 Task: Create a due date automation trigger when advanced on, on the tuesday of the week a card is due add basic with the green label at 11:00 AM.
Action: Mouse moved to (1226, 99)
Screenshot: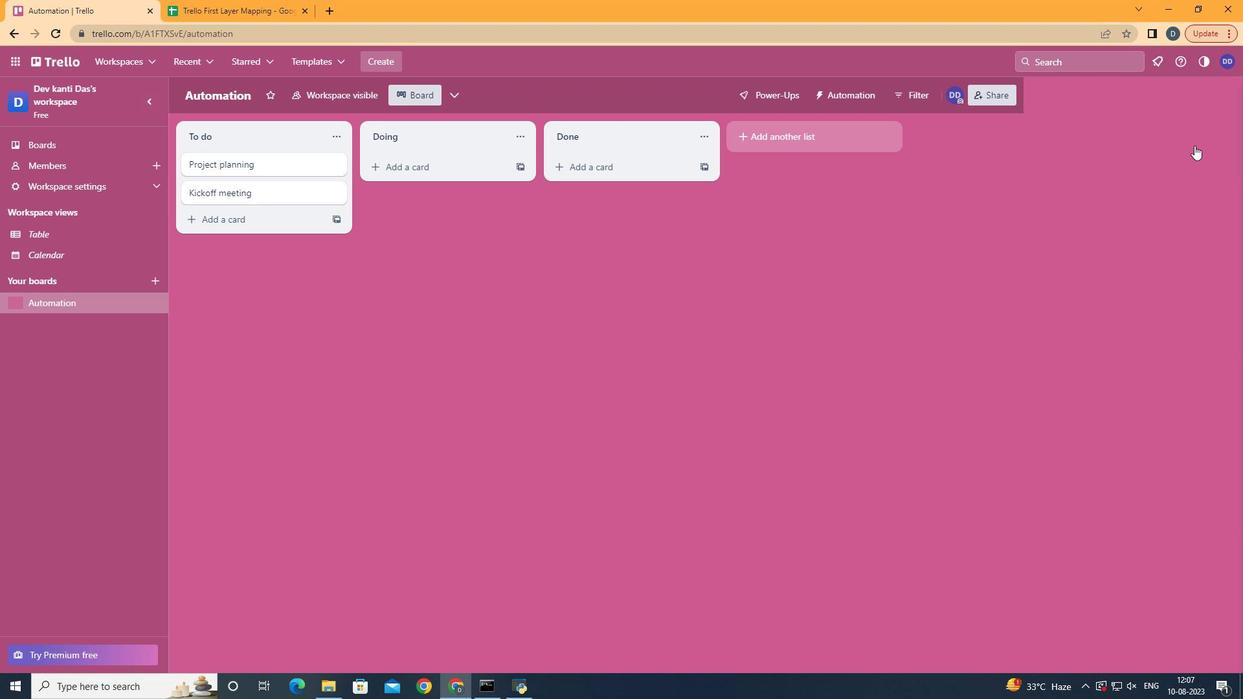 
Action: Mouse pressed left at (1226, 99)
Screenshot: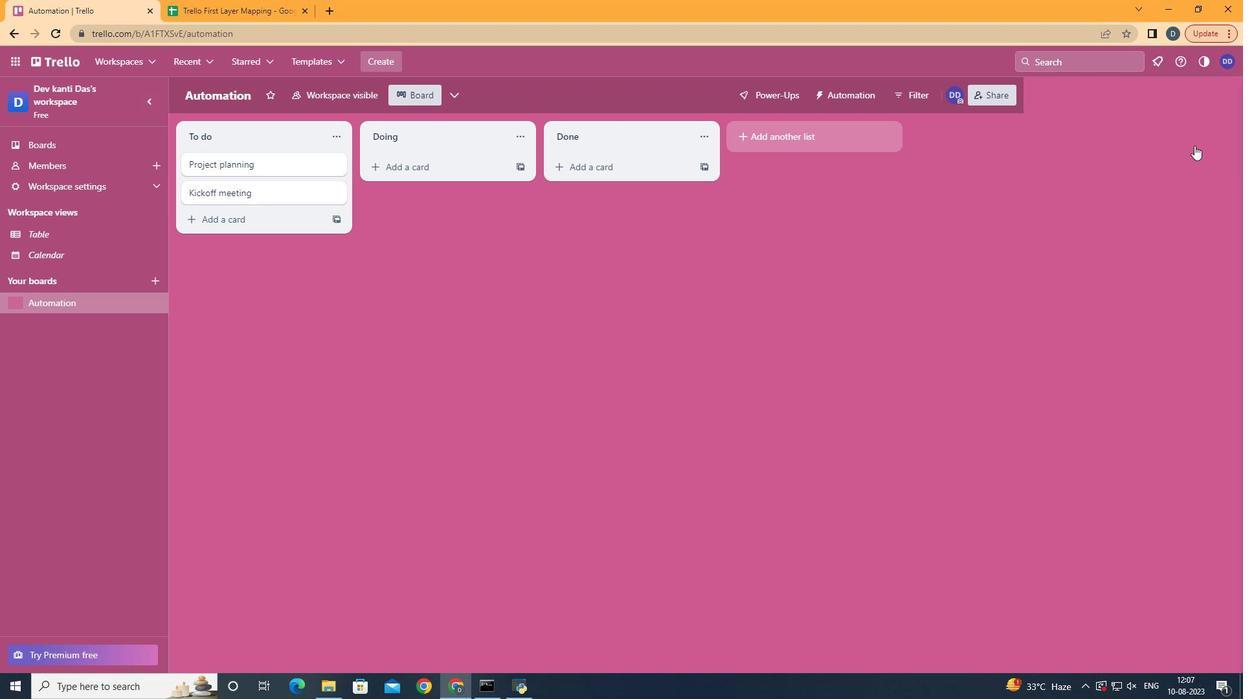 
Action: Mouse moved to (1107, 266)
Screenshot: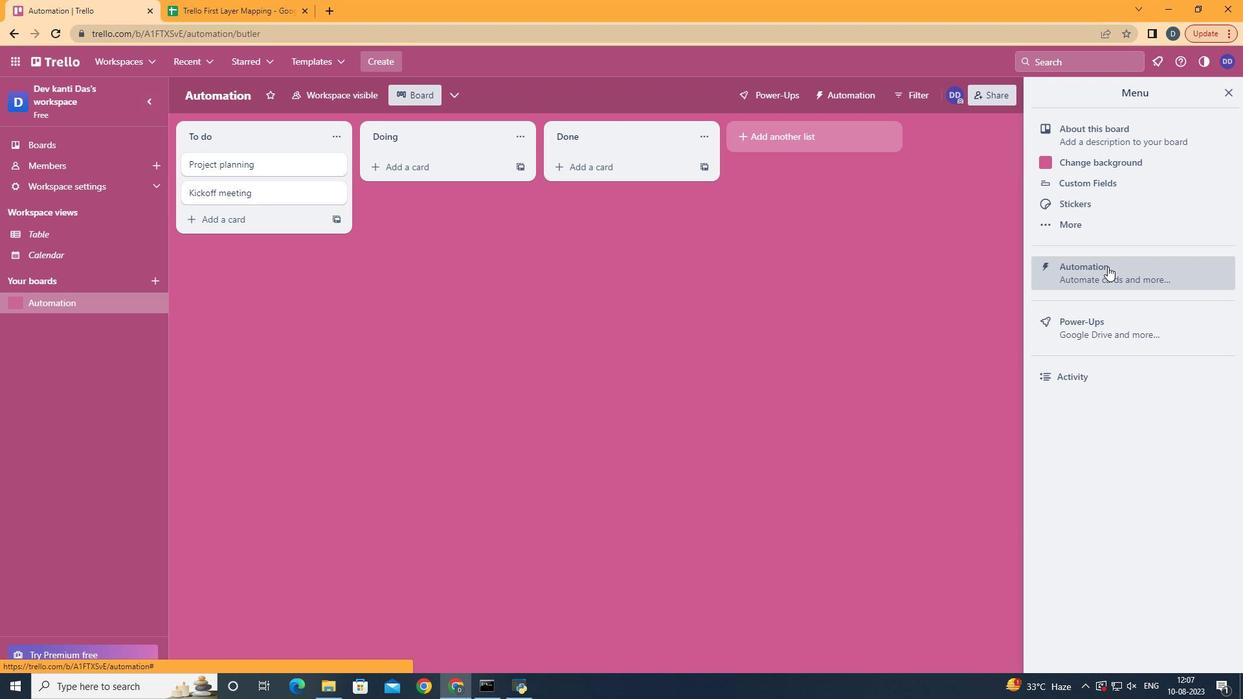 
Action: Mouse pressed left at (1107, 266)
Screenshot: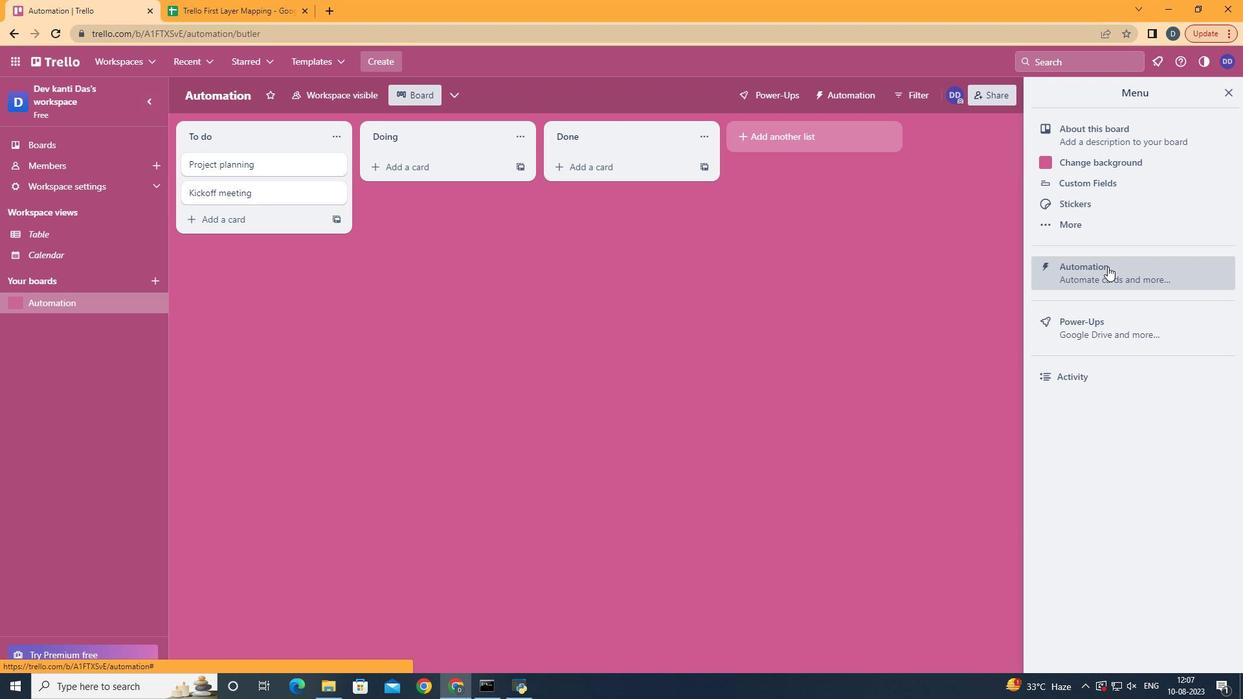 
Action: Mouse moved to (246, 260)
Screenshot: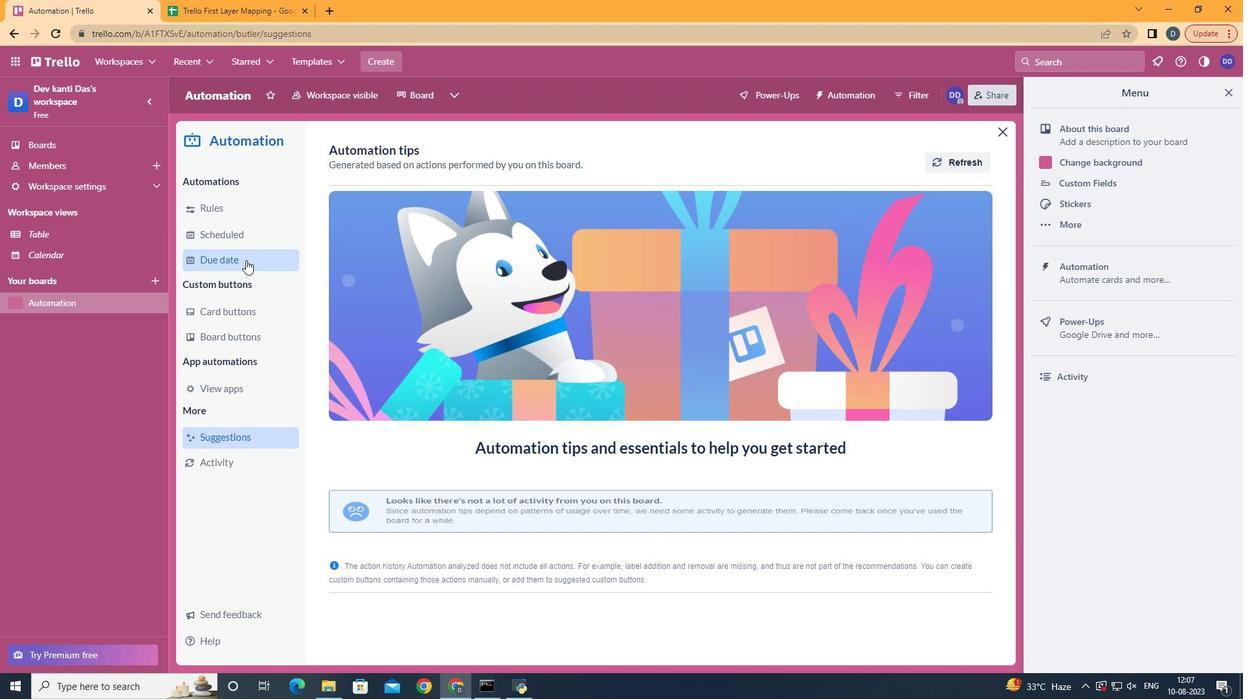 
Action: Mouse pressed left at (246, 260)
Screenshot: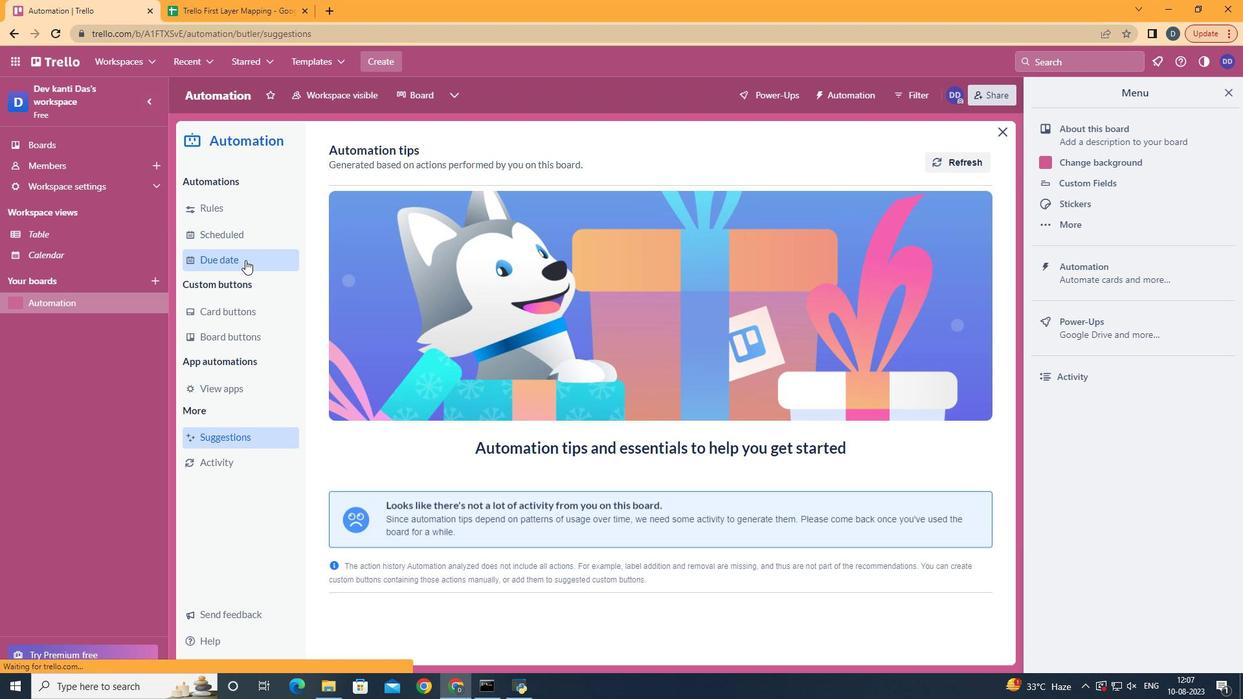 
Action: Mouse moved to (918, 148)
Screenshot: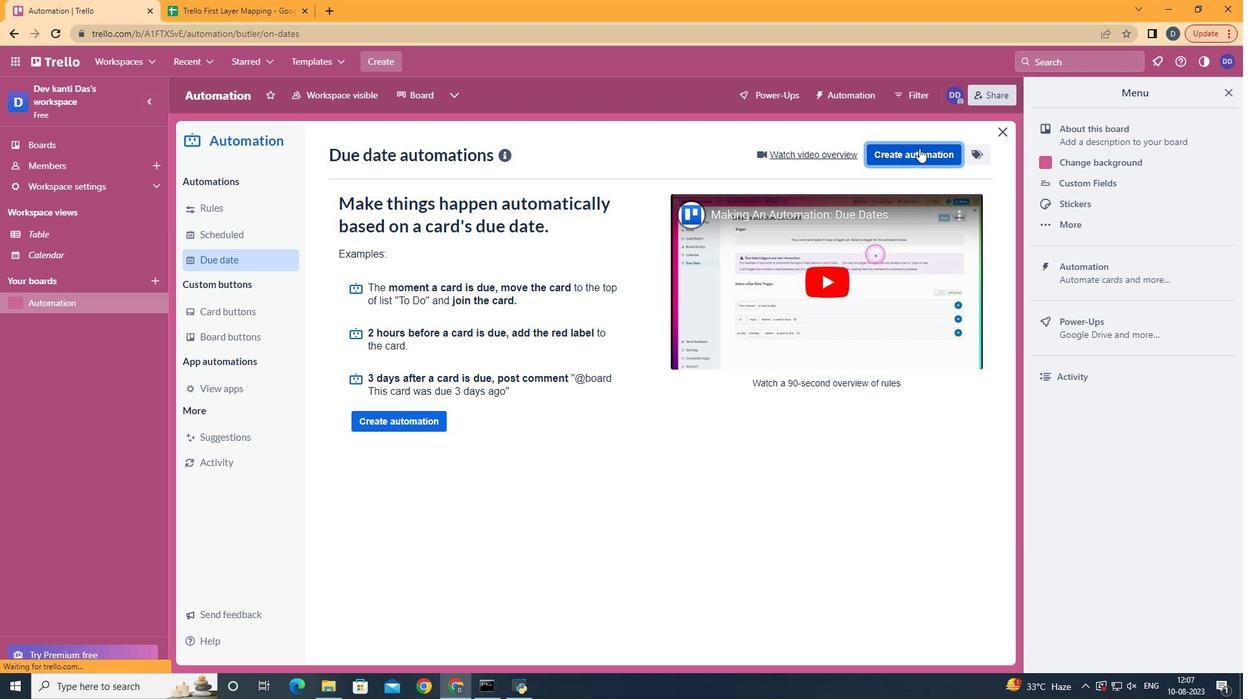 
Action: Mouse pressed left at (918, 148)
Screenshot: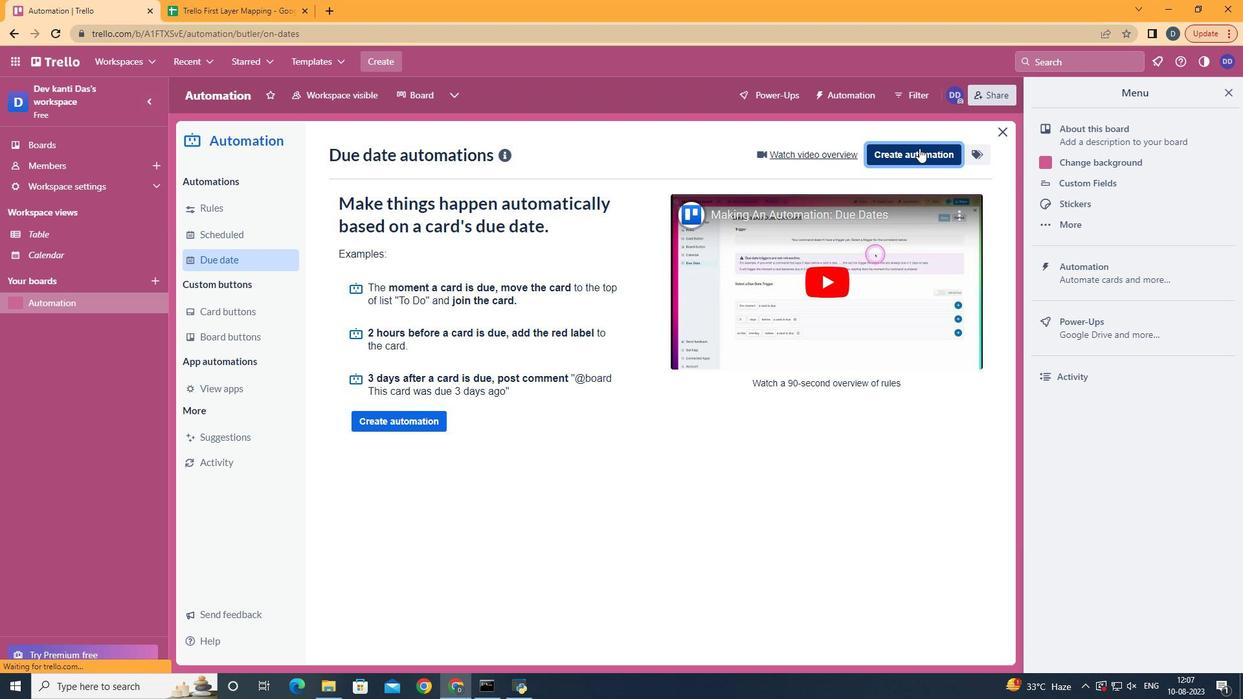 
Action: Mouse moved to (698, 279)
Screenshot: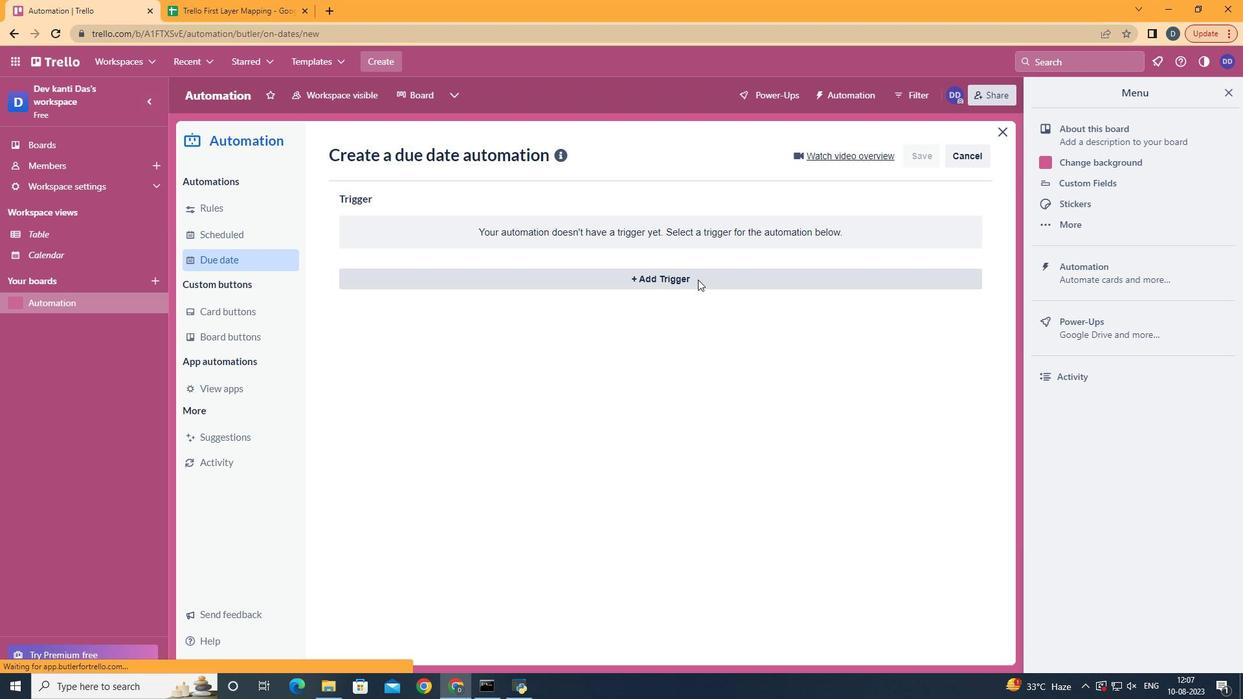 
Action: Mouse pressed left at (698, 279)
Screenshot: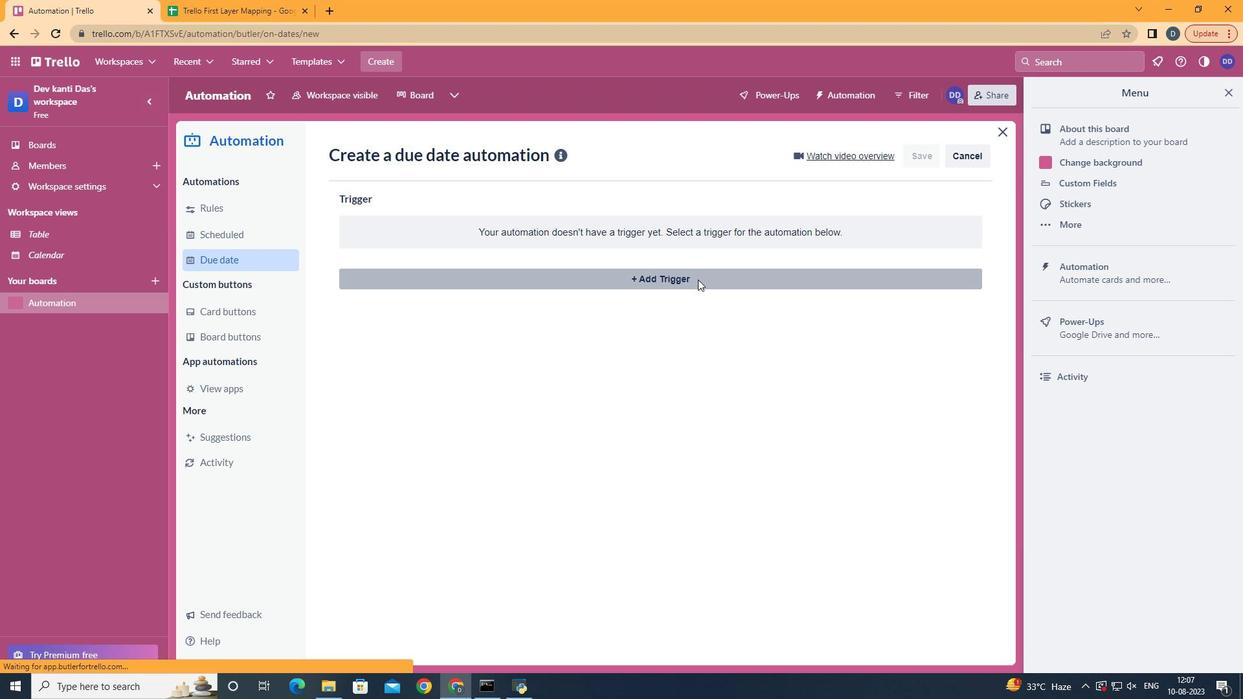 
Action: Mouse moved to (417, 361)
Screenshot: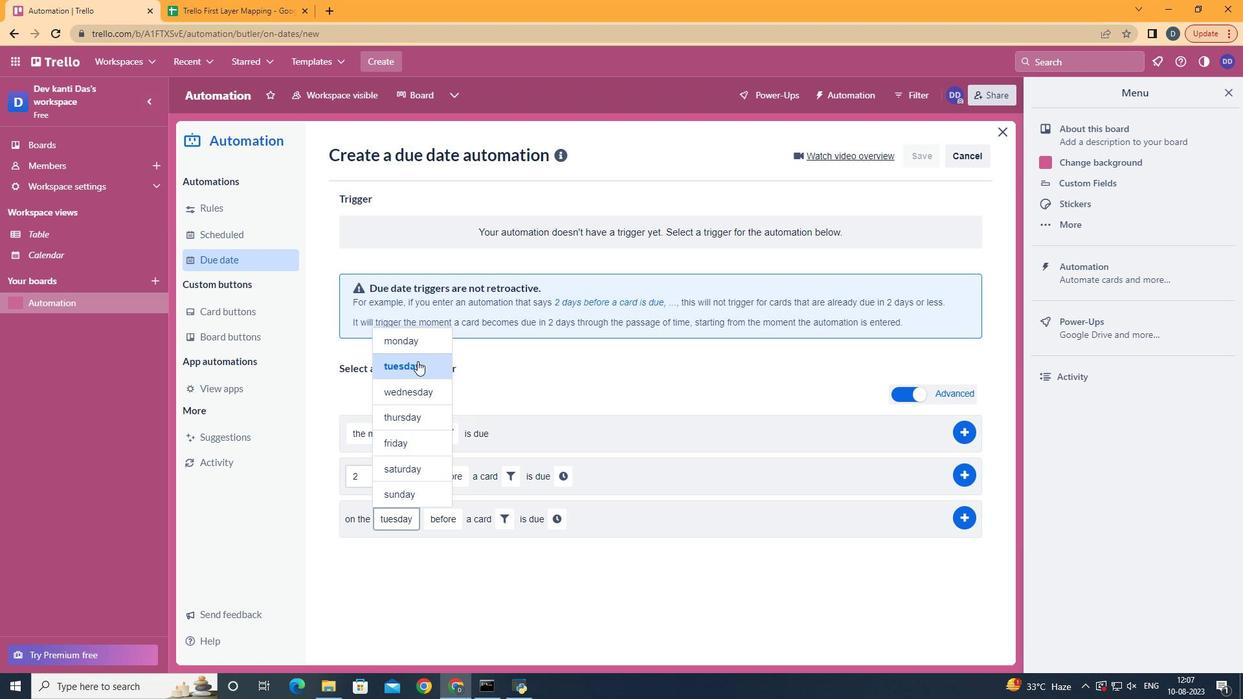 
Action: Mouse pressed left at (417, 361)
Screenshot: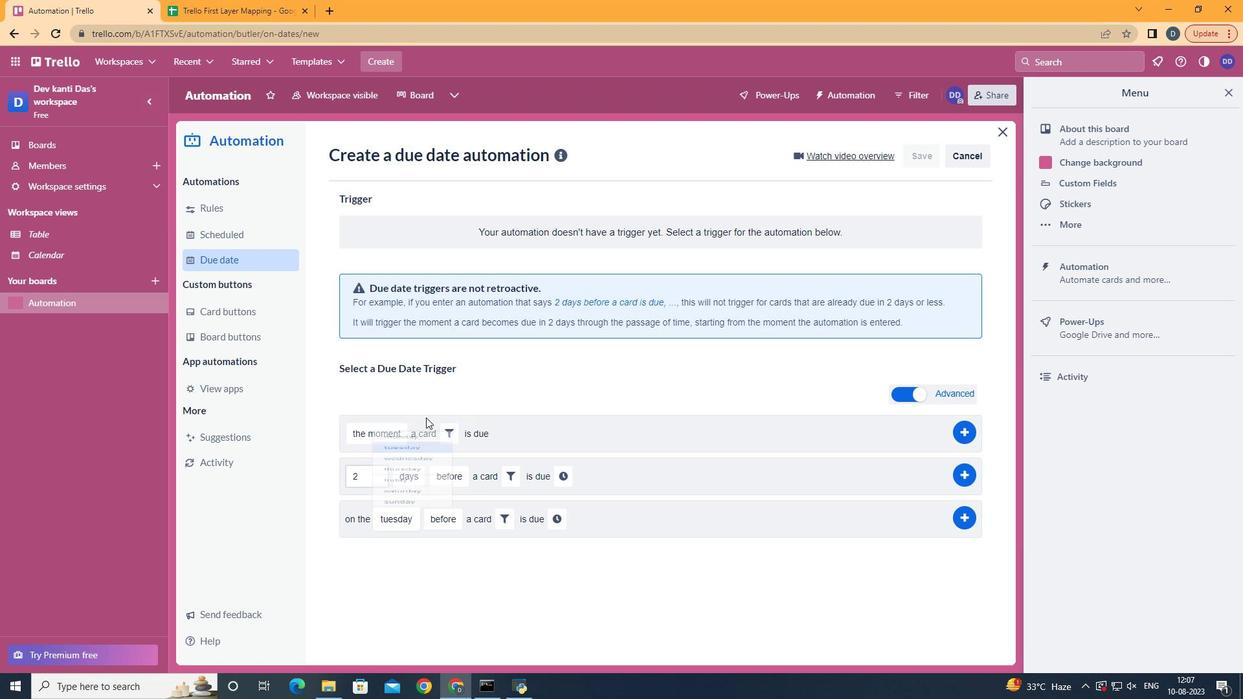 
Action: Mouse moved to (440, 565)
Screenshot: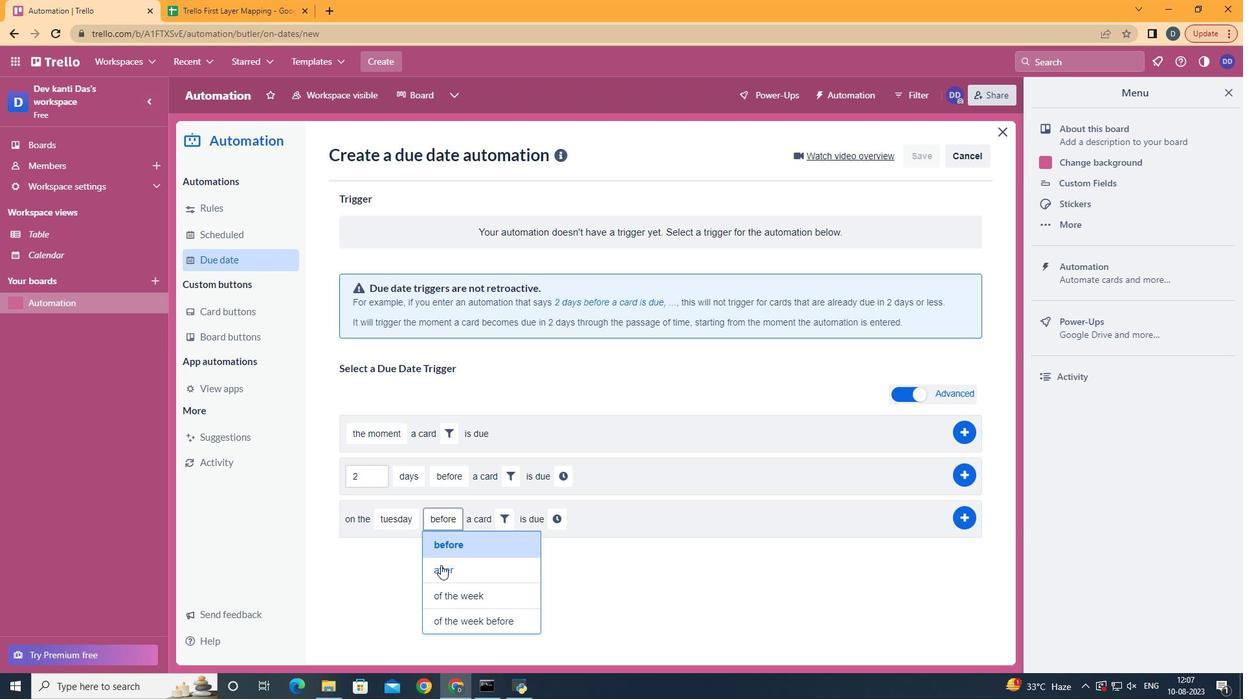 
Action: Mouse pressed left at (440, 565)
Screenshot: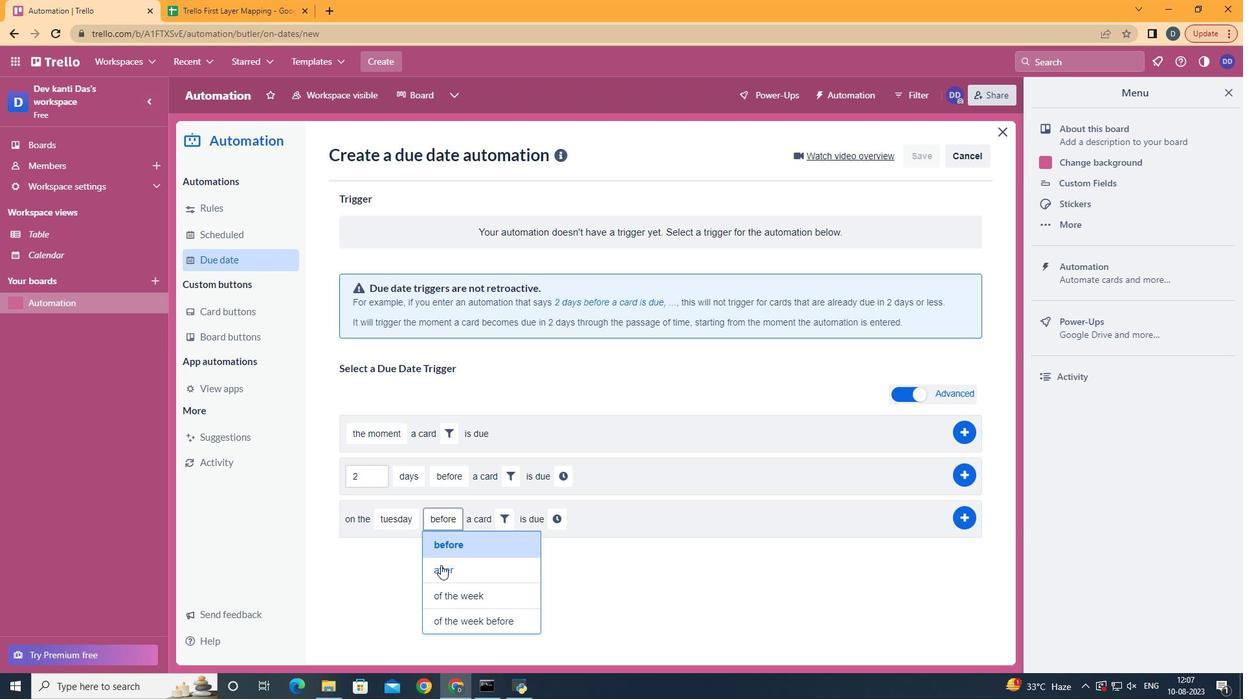 
Action: Mouse moved to (504, 519)
Screenshot: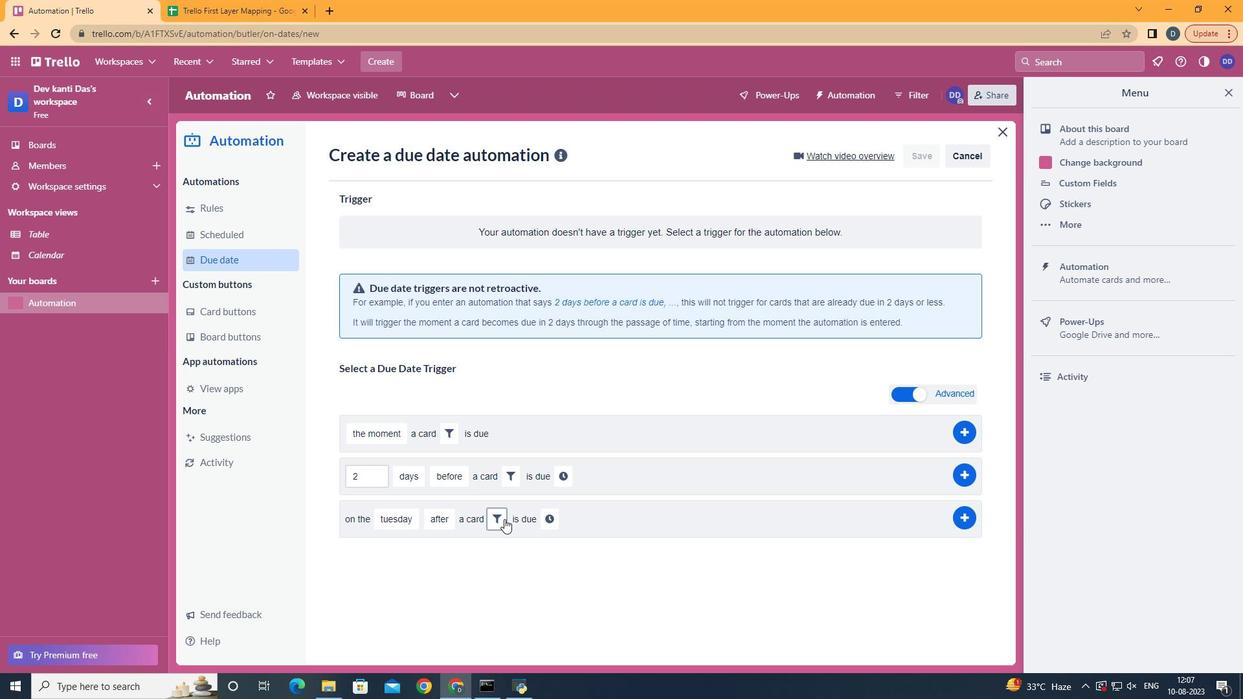 
Action: Mouse pressed left at (504, 519)
Screenshot: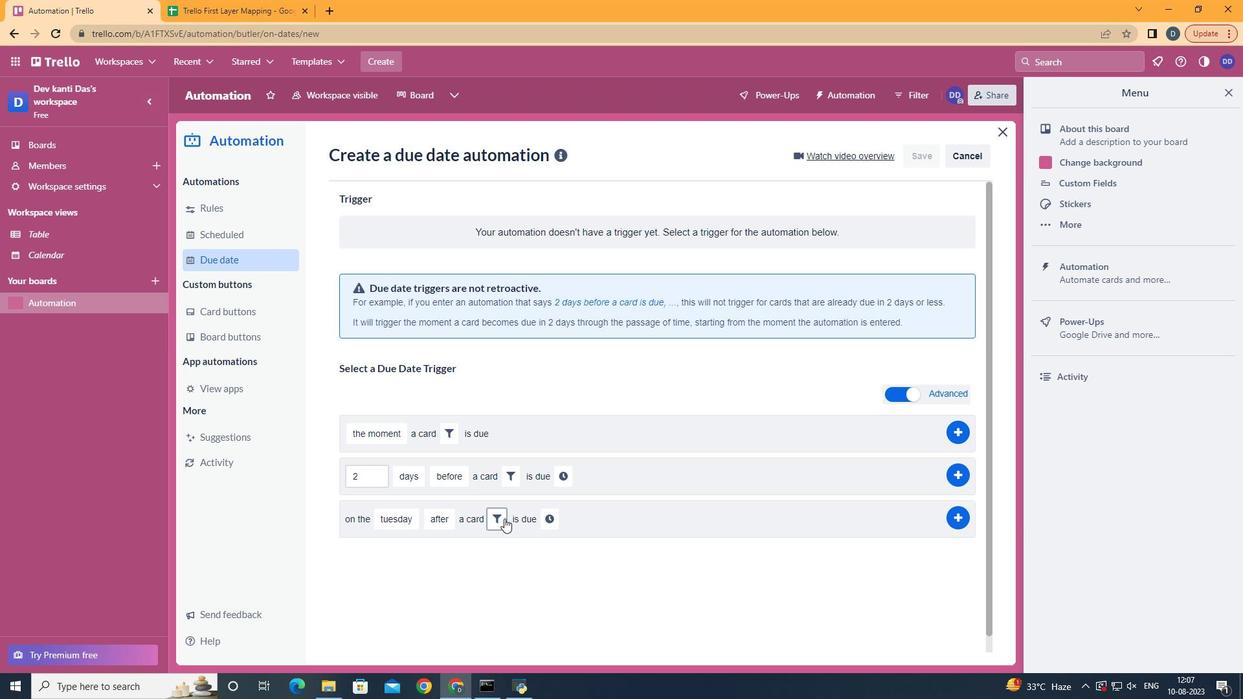 
Action: Mouse moved to (571, 571)
Screenshot: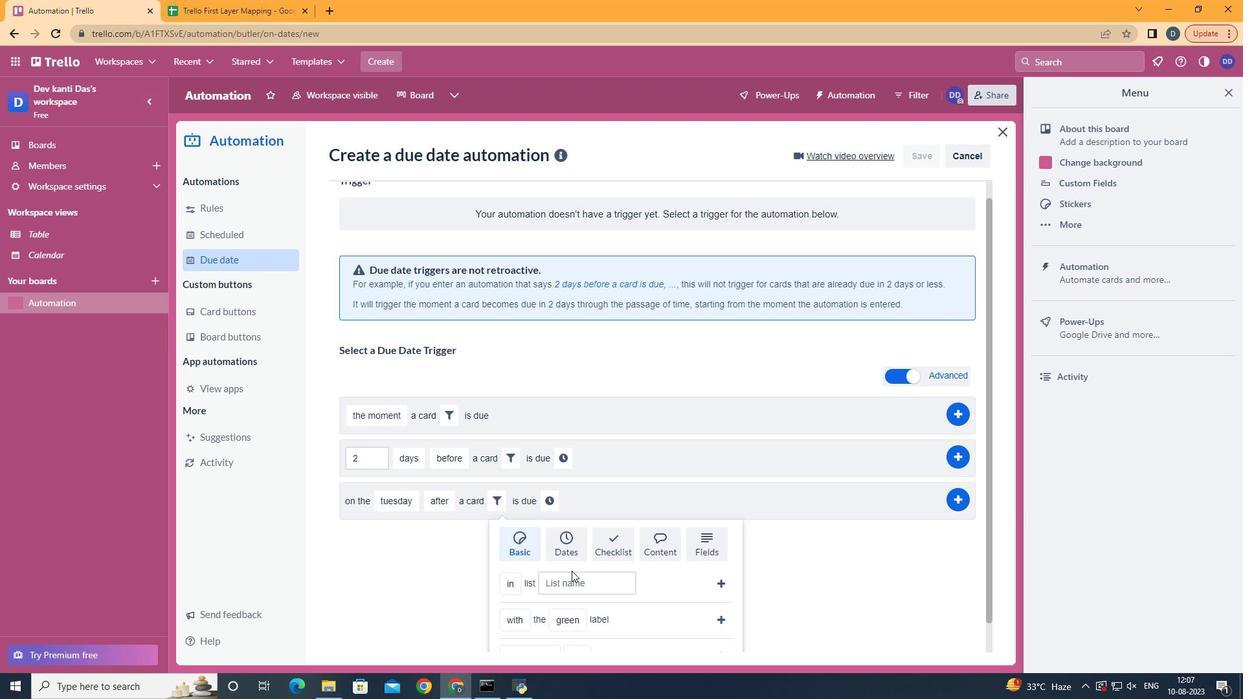 
Action: Mouse scrolled (571, 570) with delta (0, 0)
Screenshot: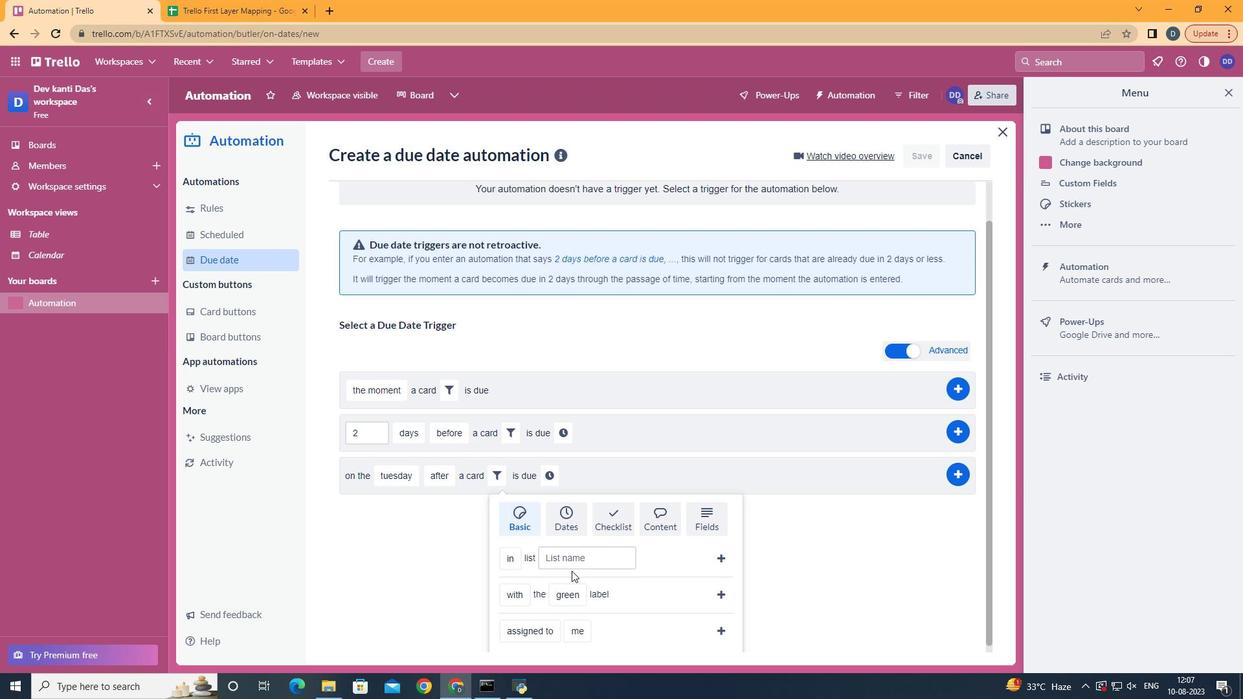 
Action: Mouse scrolled (571, 570) with delta (0, 0)
Screenshot: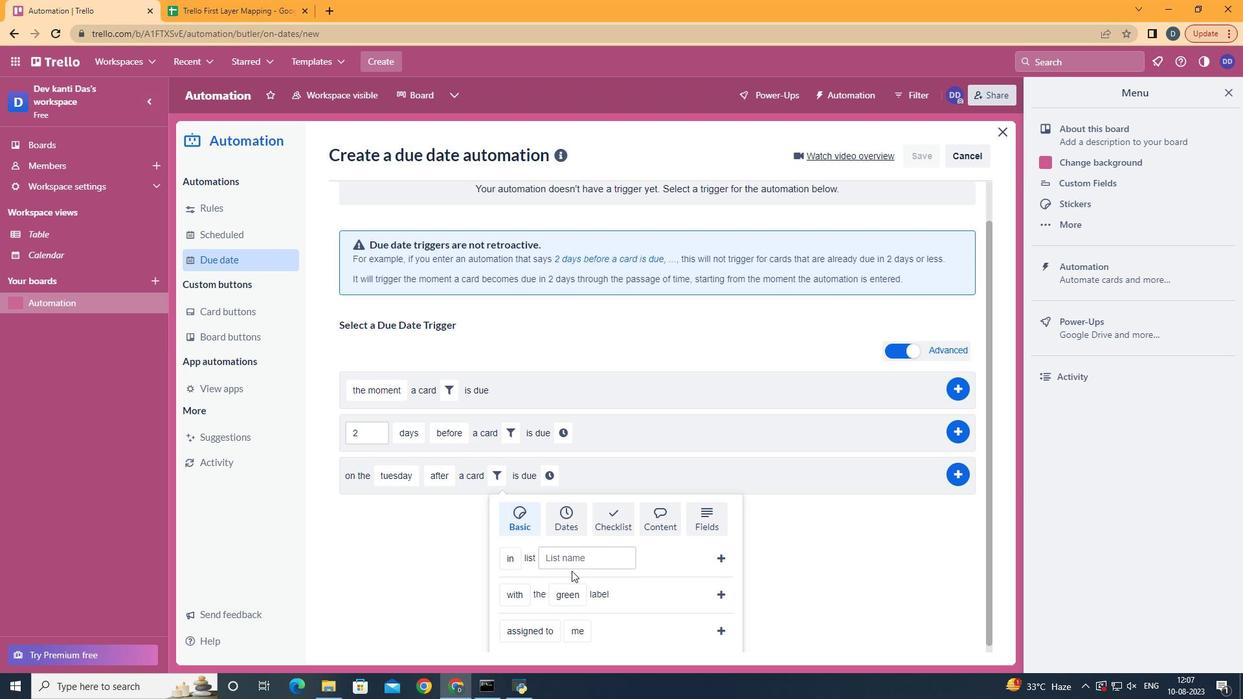 
Action: Mouse scrolled (571, 570) with delta (0, 0)
Screenshot: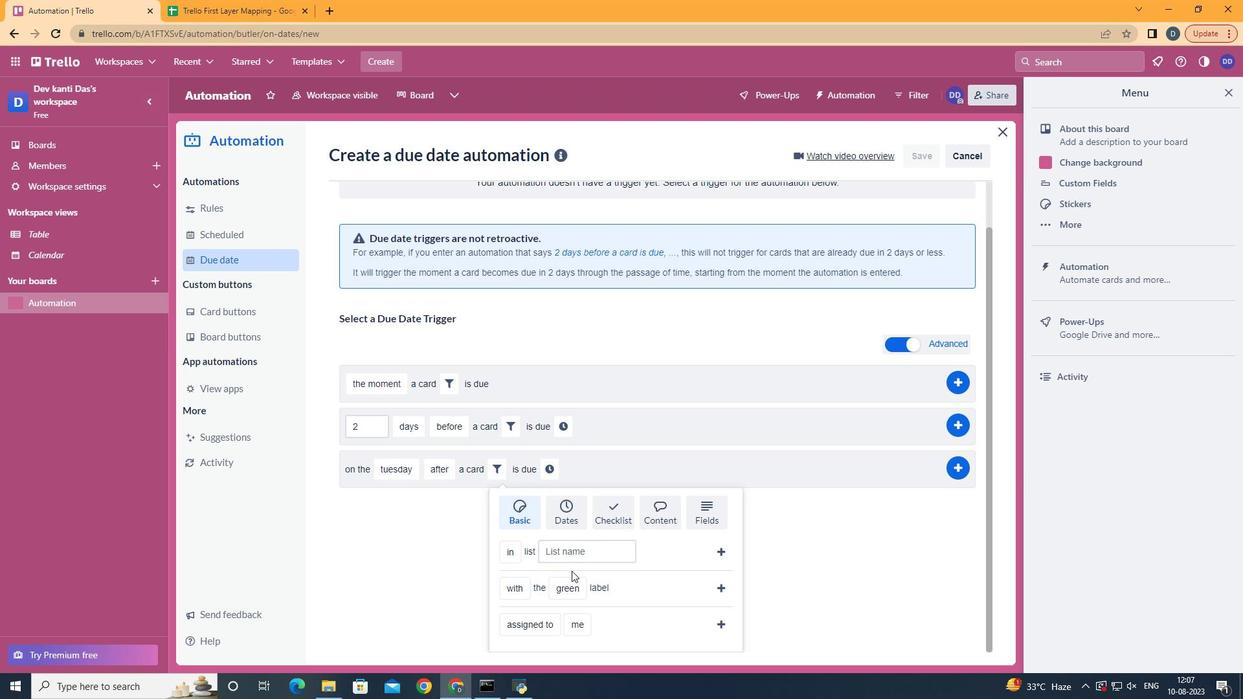 
Action: Mouse scrolled (571, 570) with delta (0, 0)
Screenshot: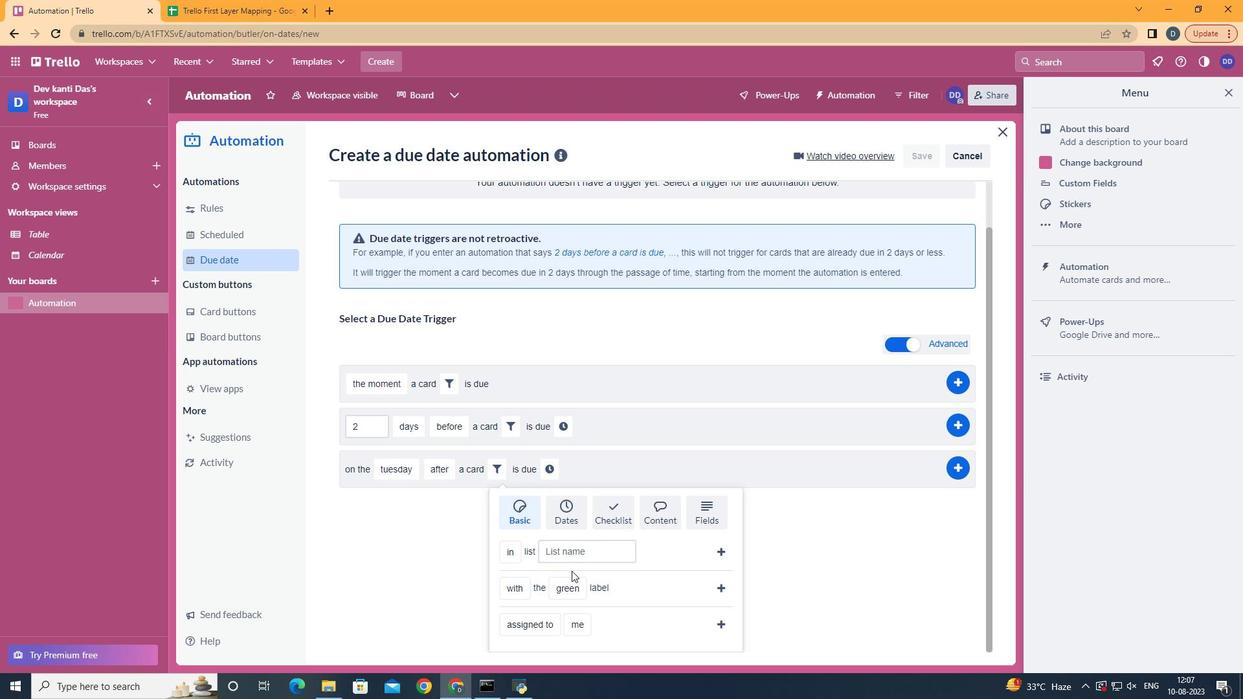 
Action: Mouse moved to (557, 514)
Screenshot: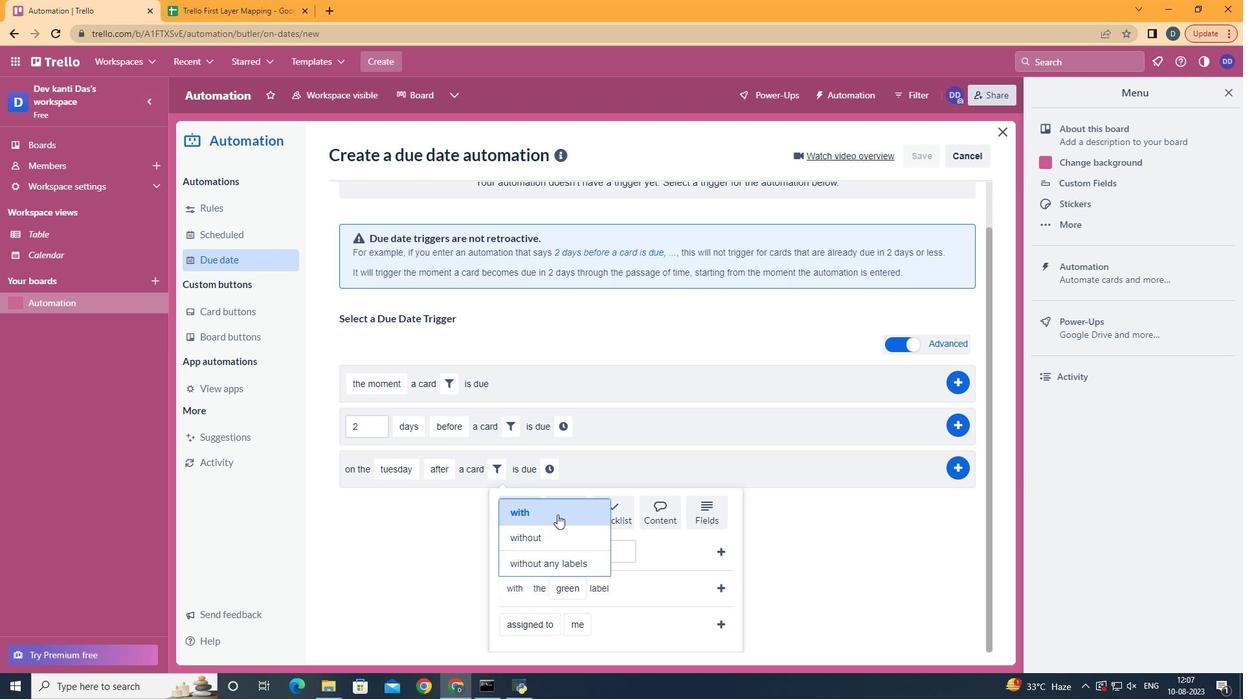 
Action: Mouse pressed left at (557, 514)
Screenshot: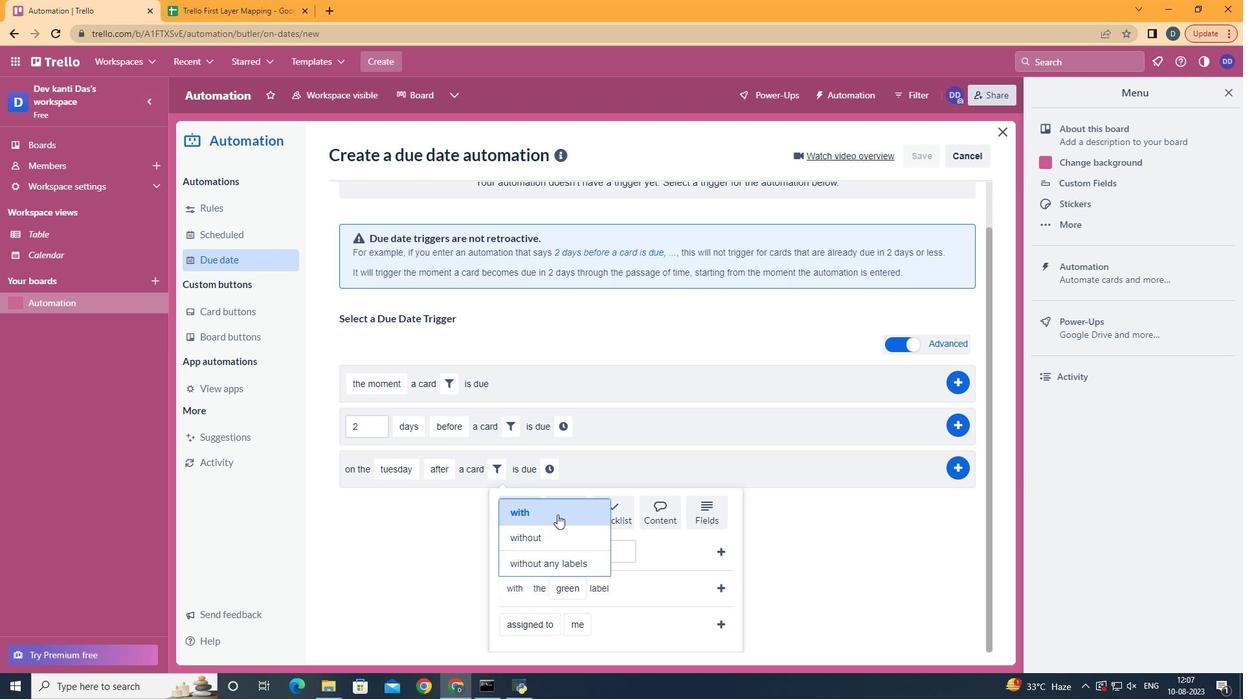 
Action: Mouse moved to (578, 426)
Screenshot: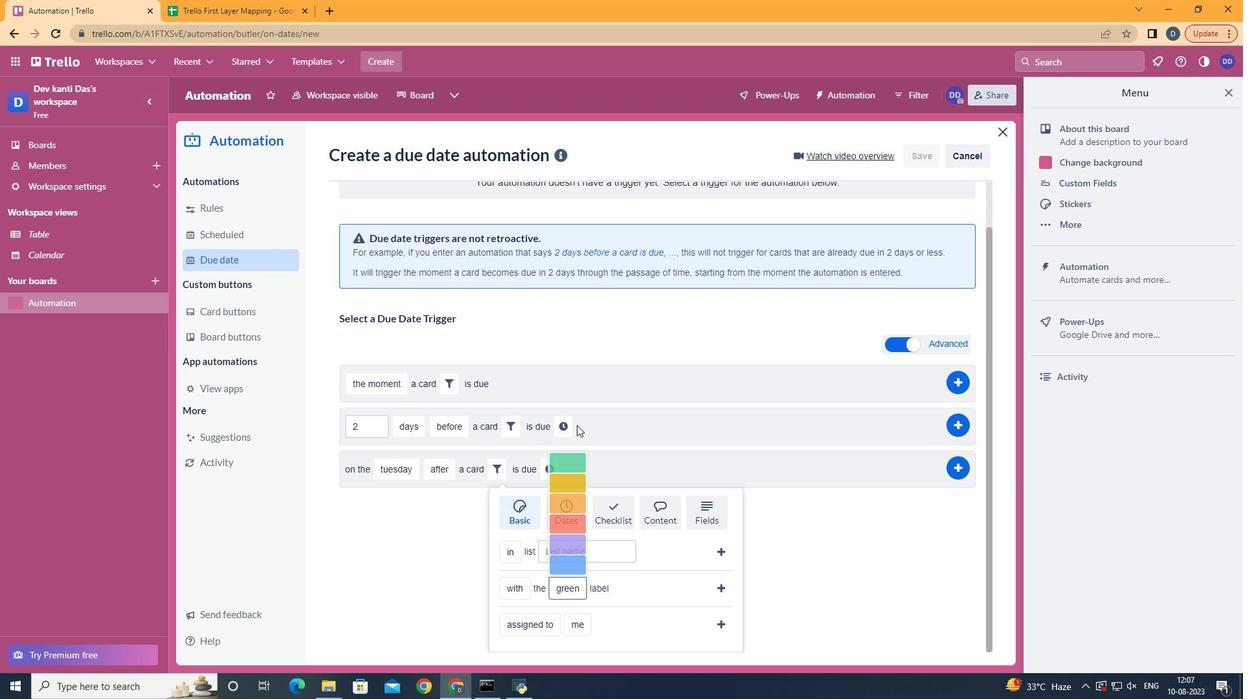 
Action: Mouse pressed left at (578, 426)
Screenshot: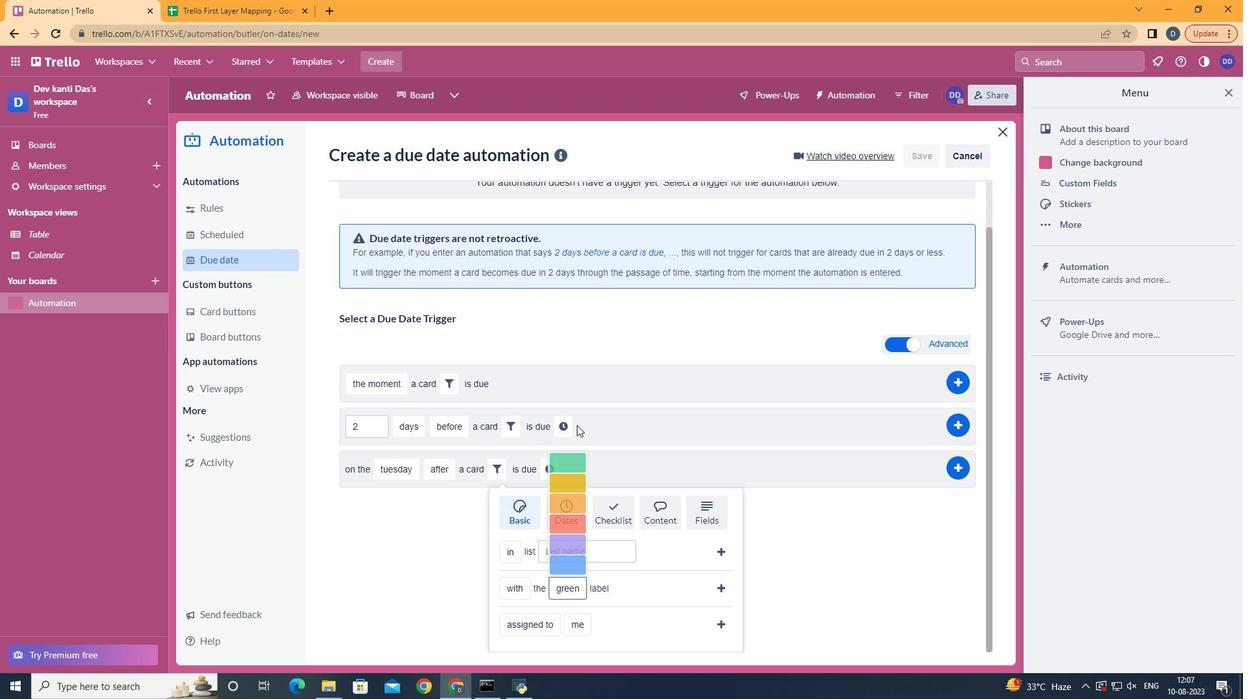 
Action: Mouse moved to (716, 586)
Screenshot: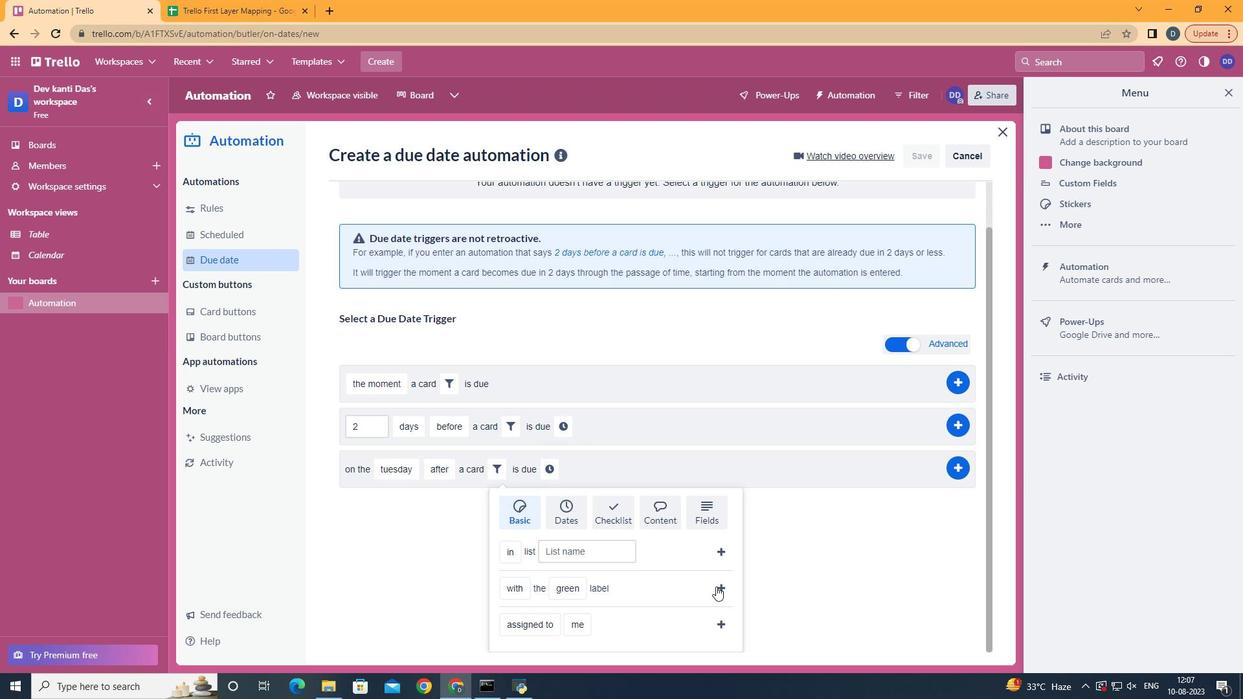 
Action: Mouse pressed left at (716, 586)
Screenshot: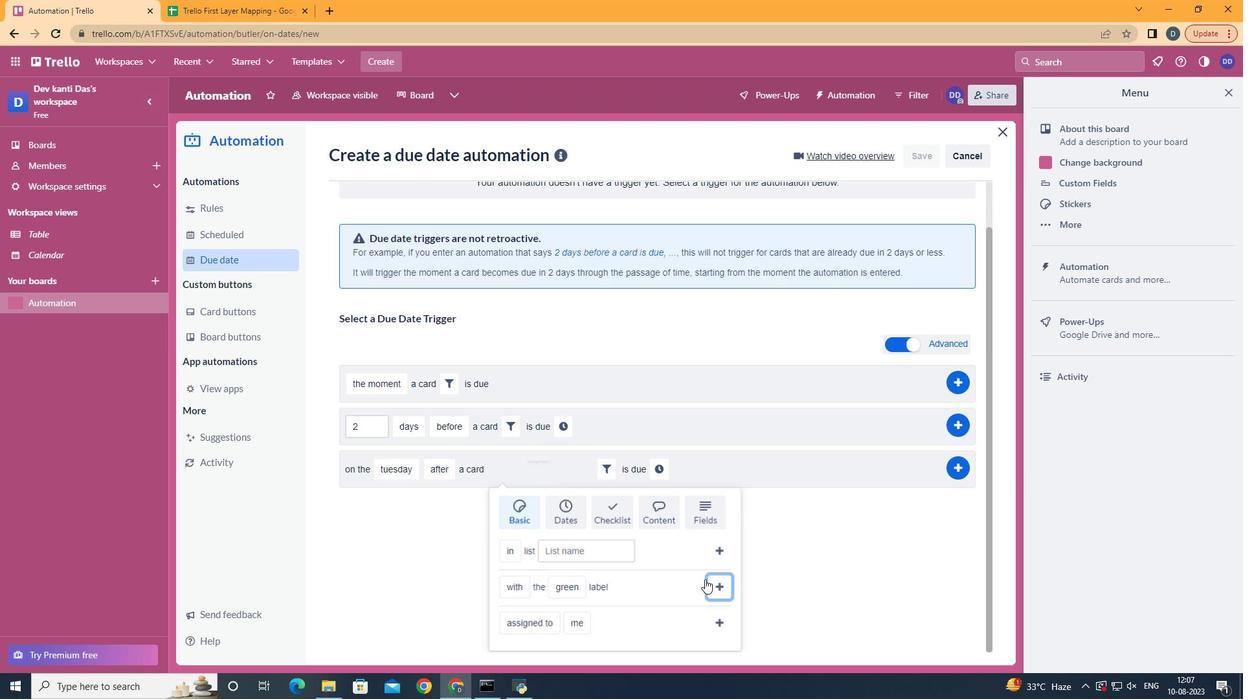 
Action: Mouse moved to (654, 522)
Screenshot: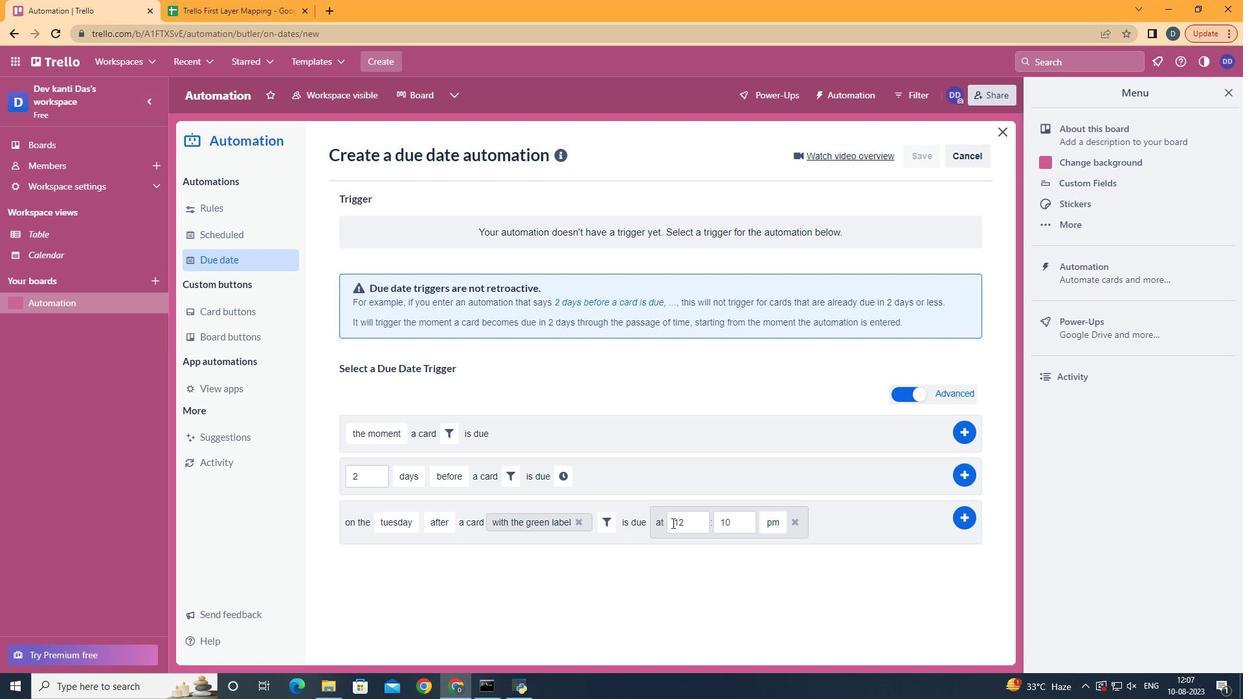 
Action: Mouse pressed left at (654, 522)
Screenshot: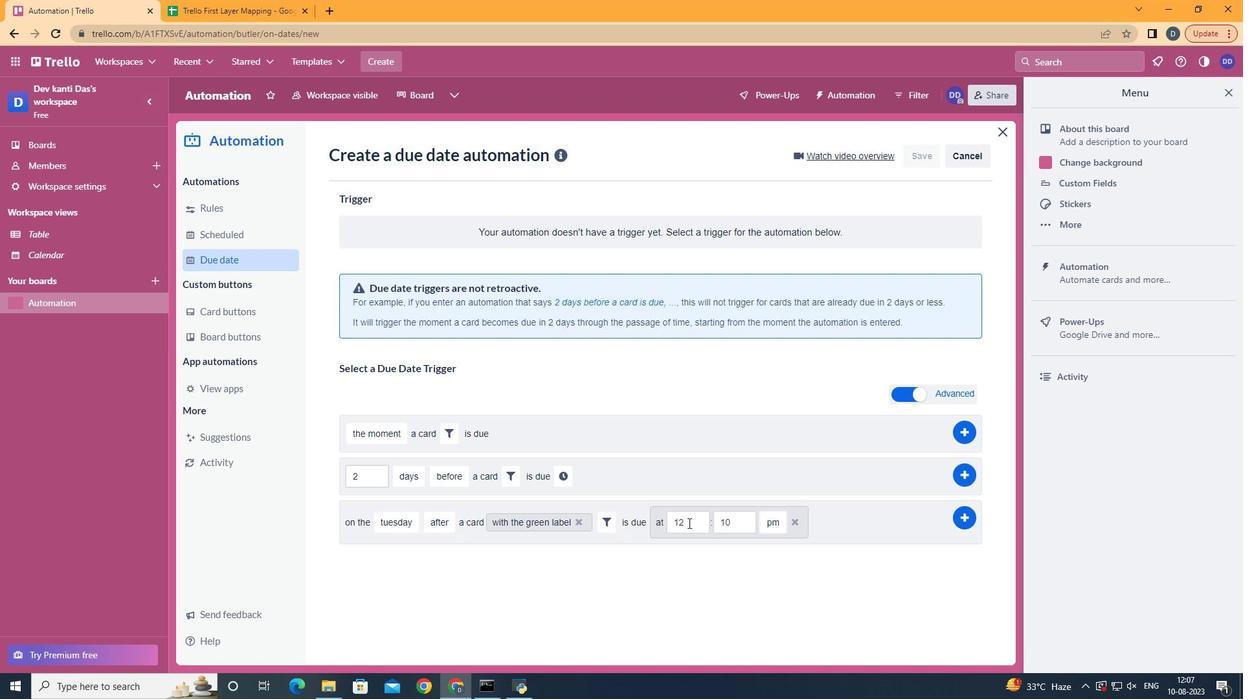 
Action: Mouse moved to (699, 523)
Screenshot: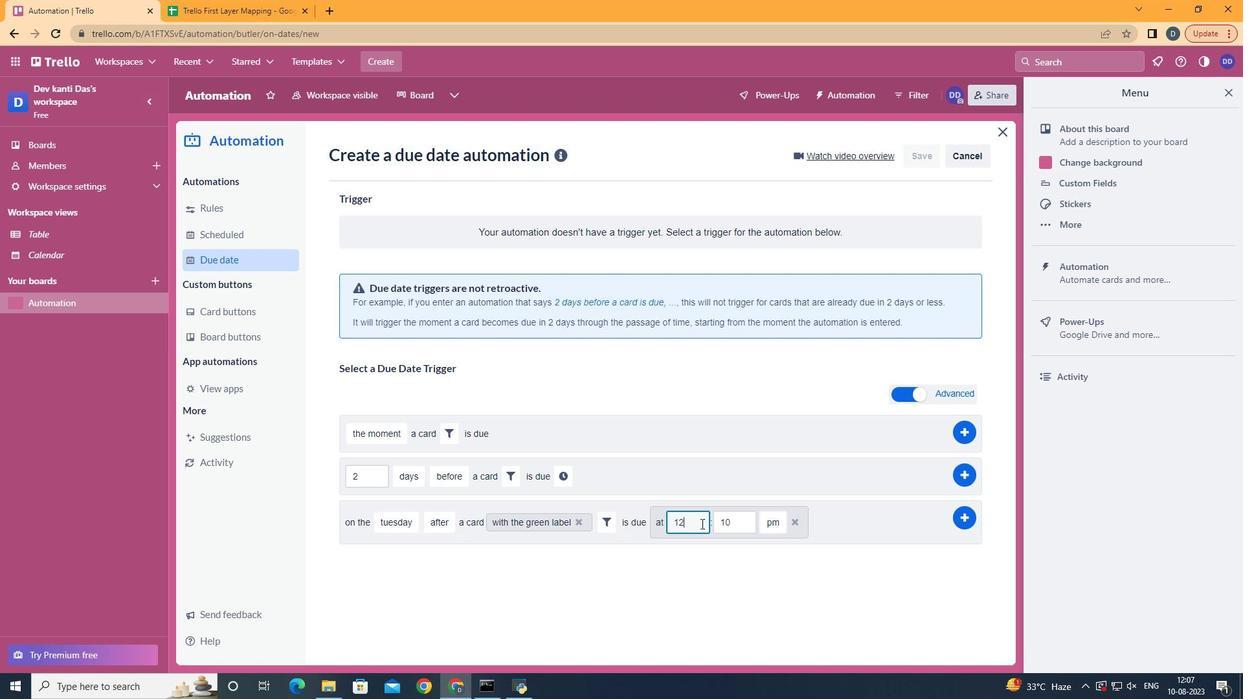 
Action: Mouse pressed left at (699, 523)
Screenshot: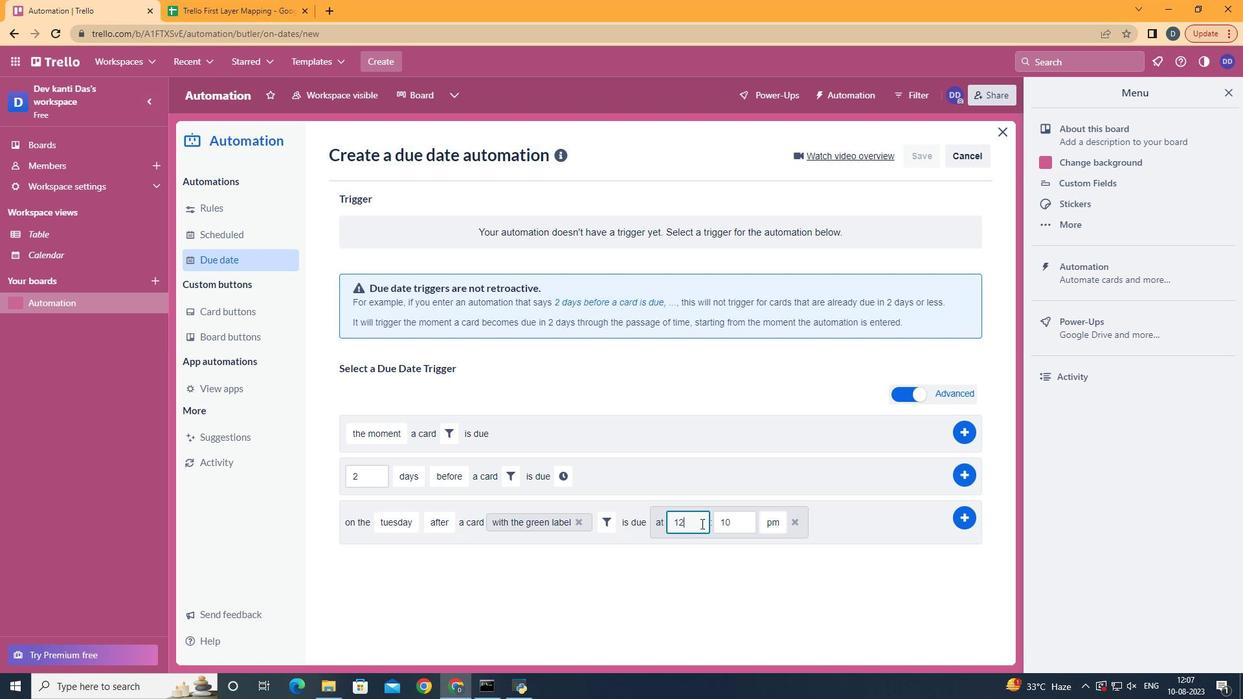 
Action: Mouse moved to (701, 524)
Screenshot: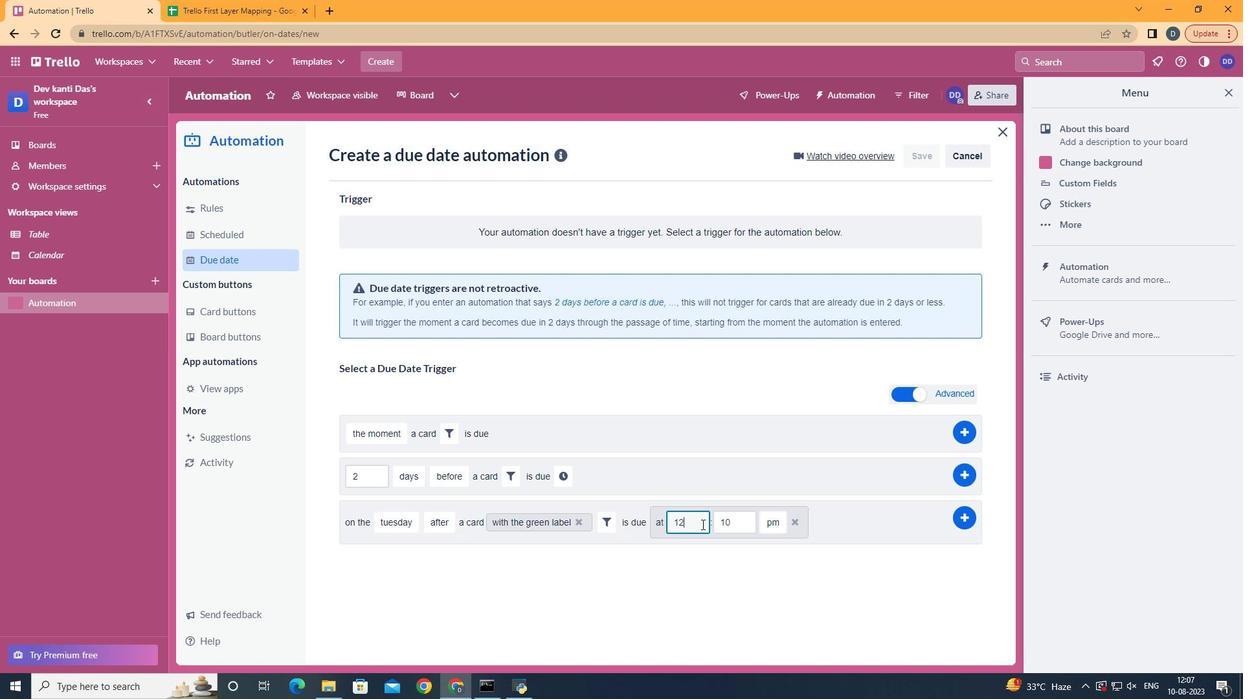 
Action: Key pressed <Key.backspace>1
Screenshot: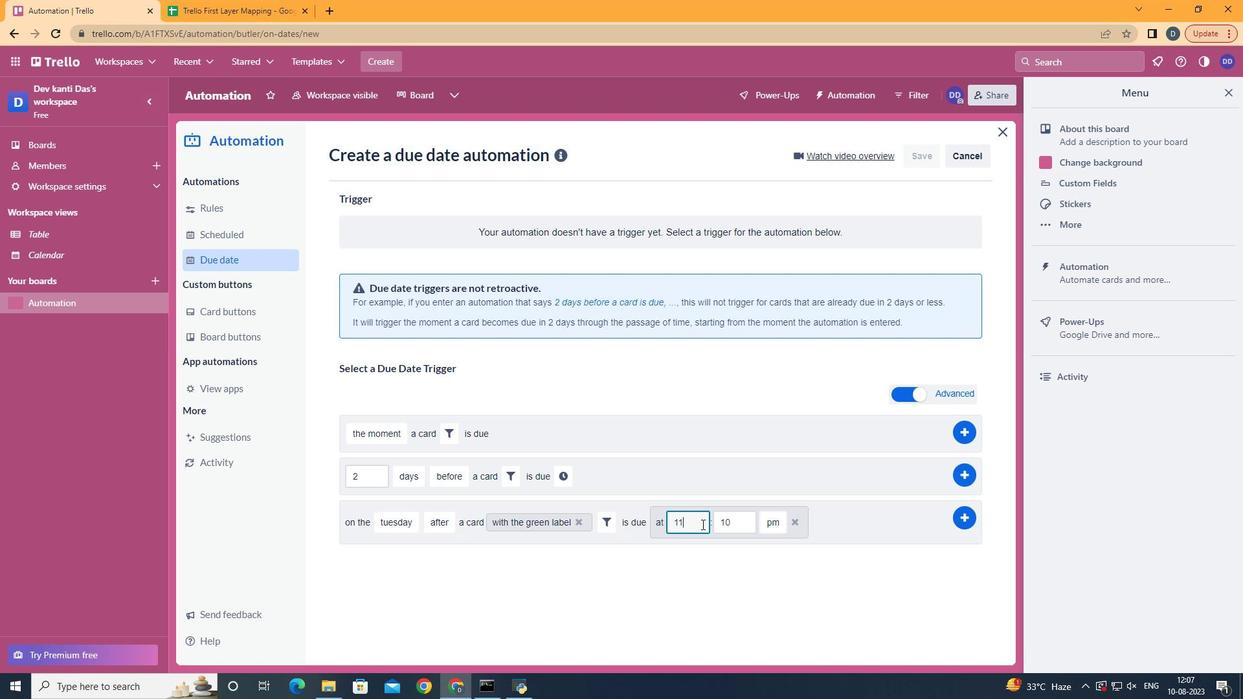 
Action: Mouse moved to (741, 521)
Screenshot: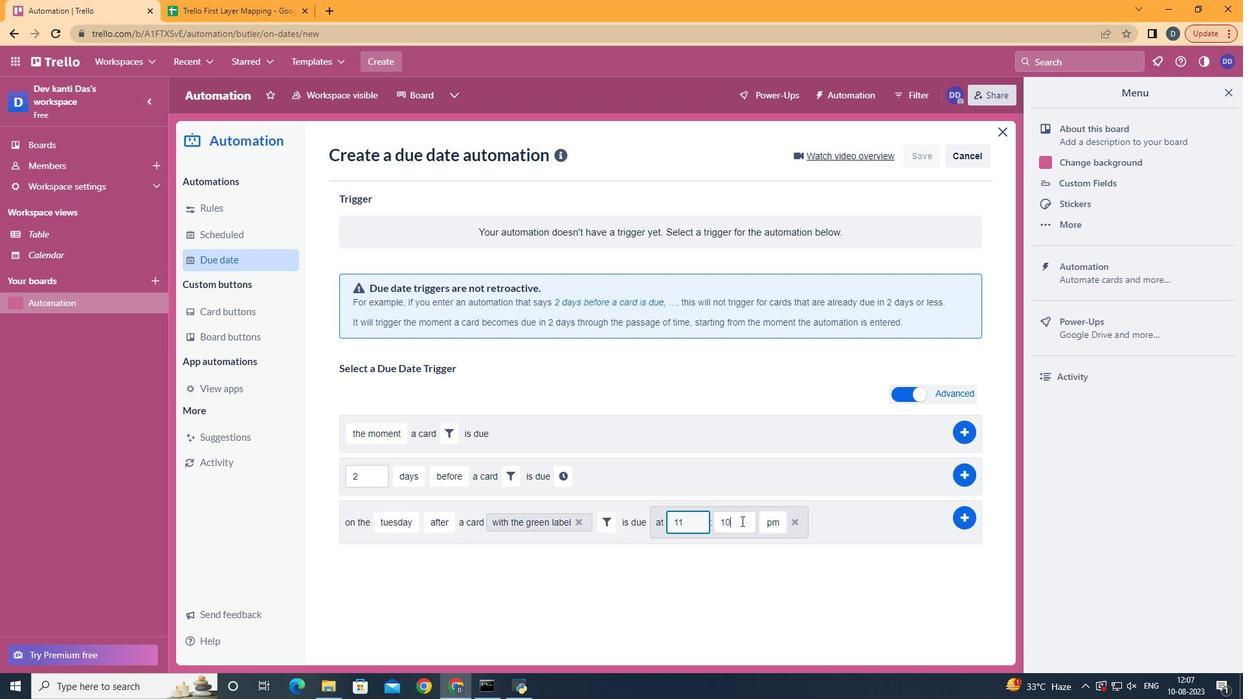 
Action: Mouse pressed left at (741, 521)
Screenshot: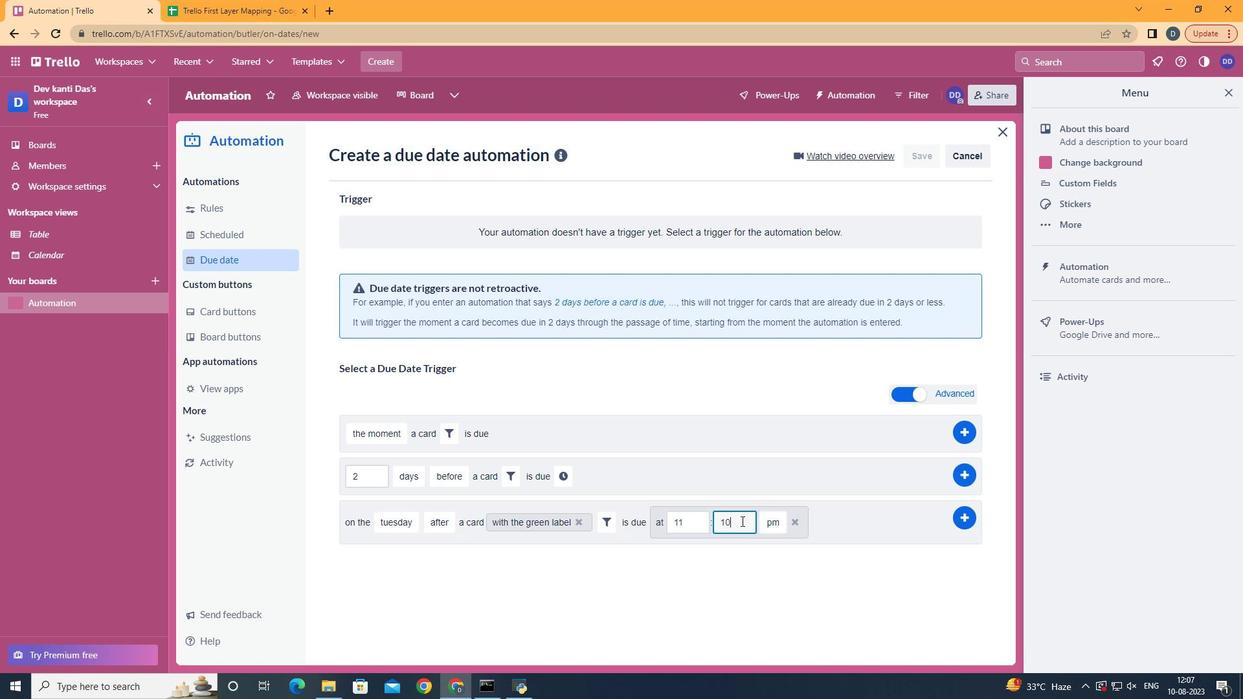 
Action: Key pressed <Key.backspace><Key.backspace>00
Screenshot: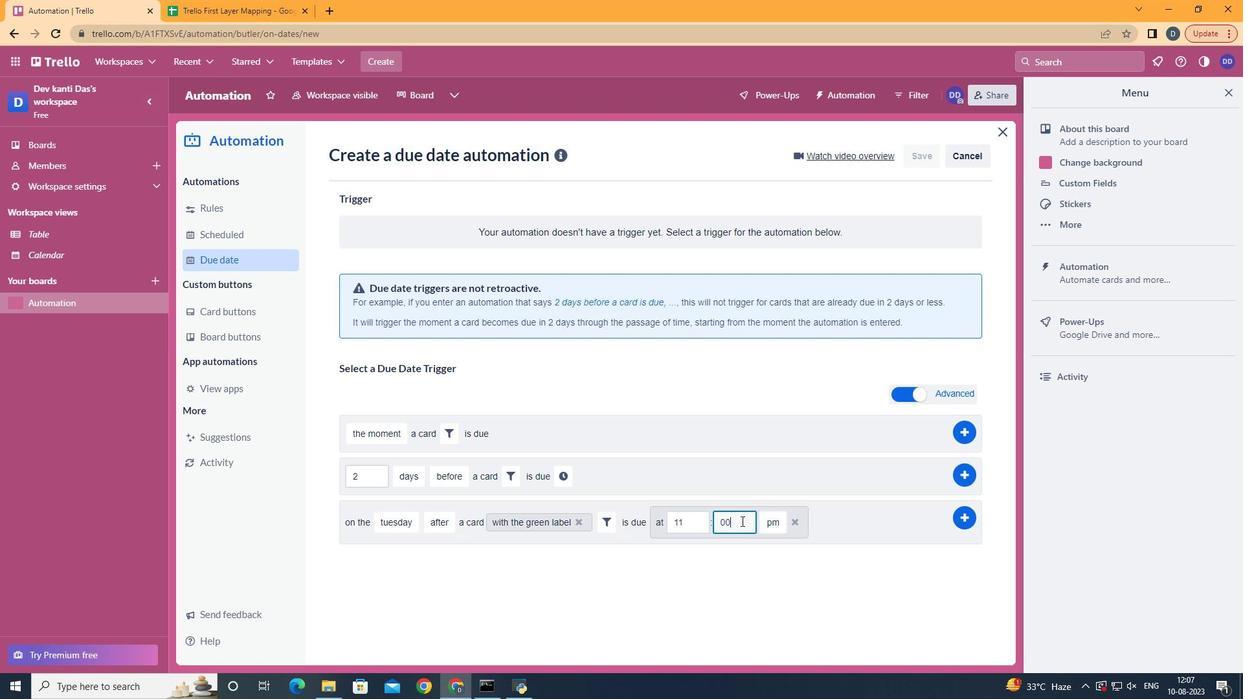 
Action: Mouse moved to (775, 543)
Screenshot: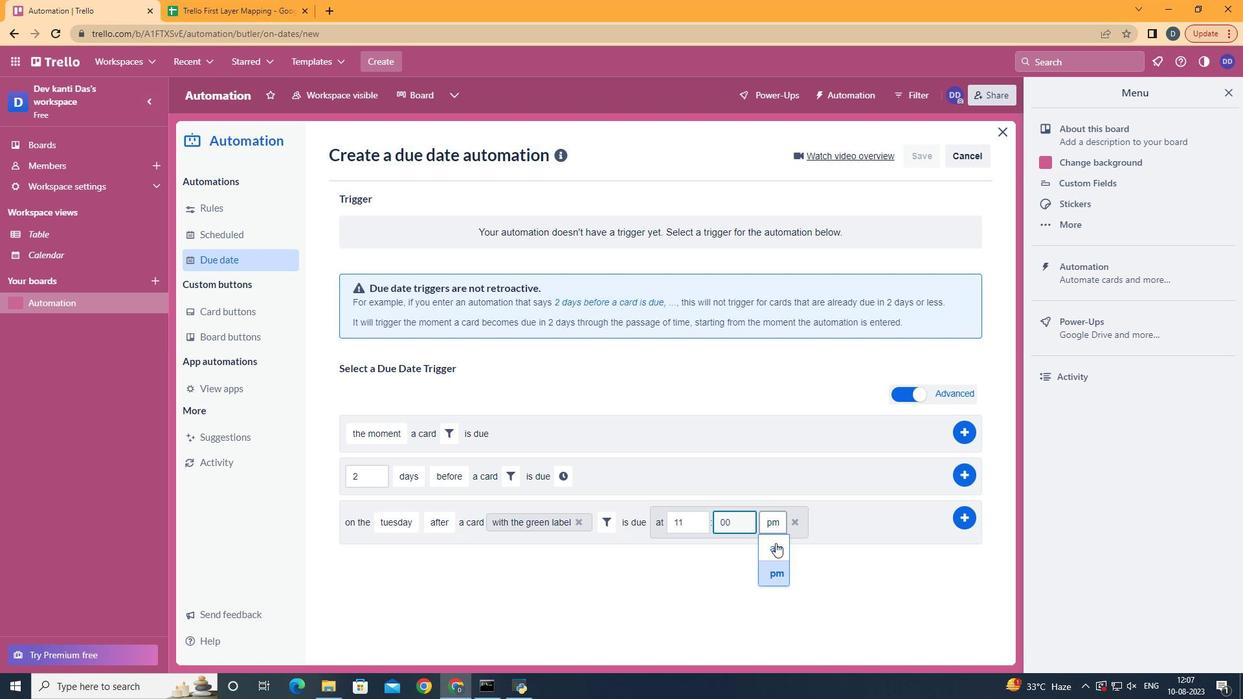
Action: Mouse pressed left at (775, 543)
Screenshot: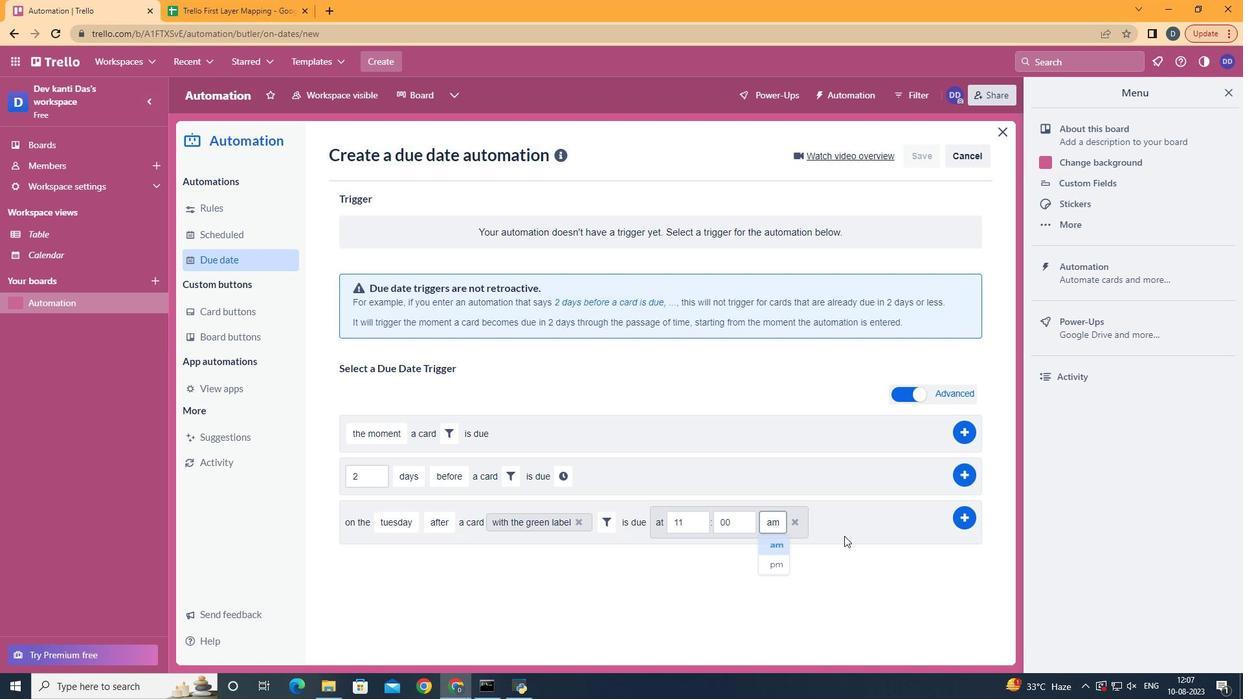 
Action: Mouse moved to (970, 519)
Screenshot: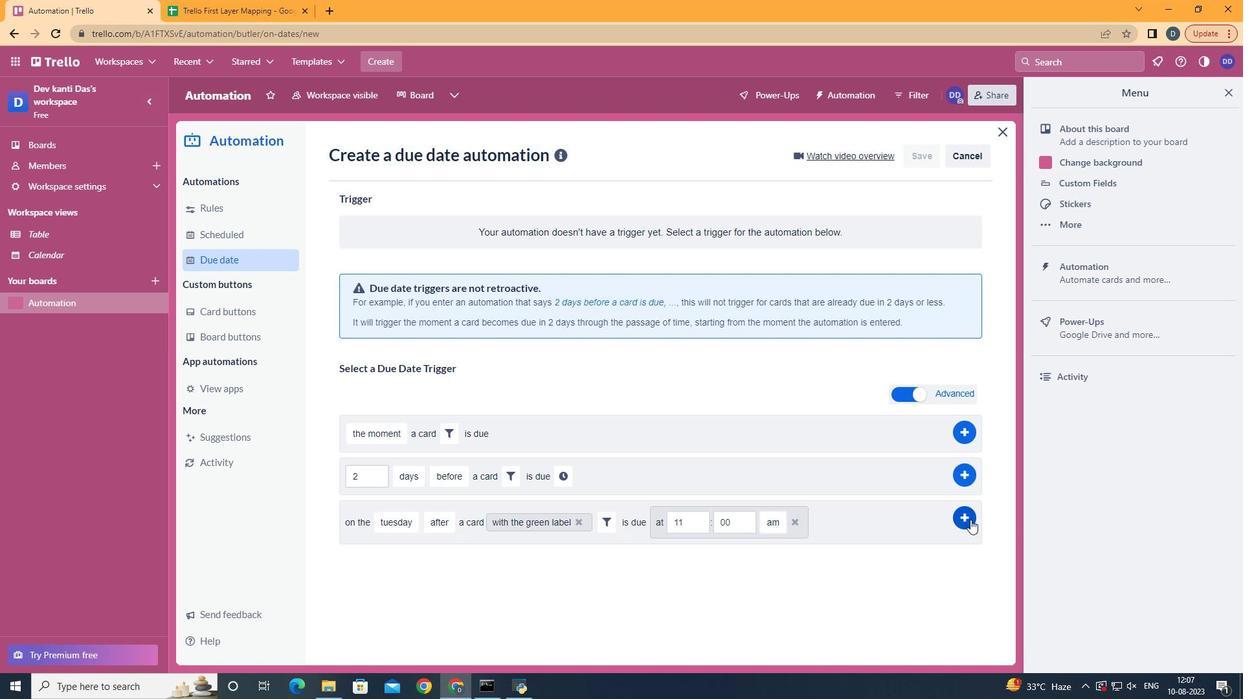 
Action: Mouse pressed left at (970, 519)
Screenshot: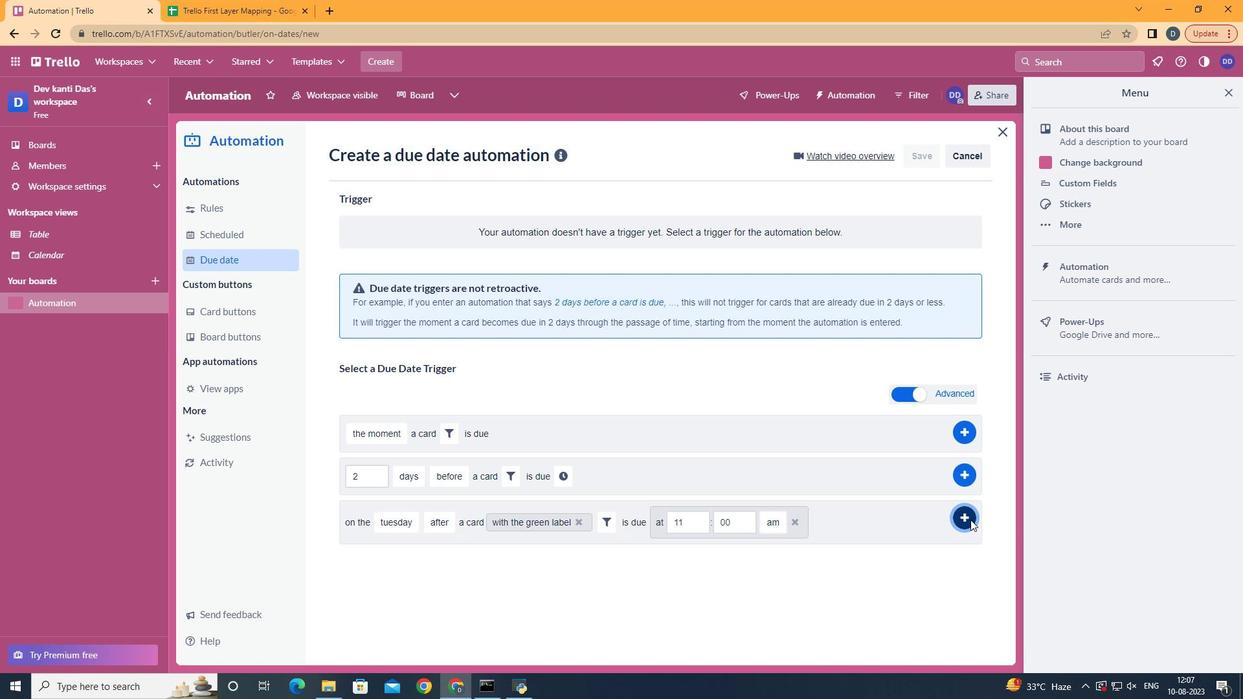 
Action: Mouse moved to (740, 241)
Screenshot: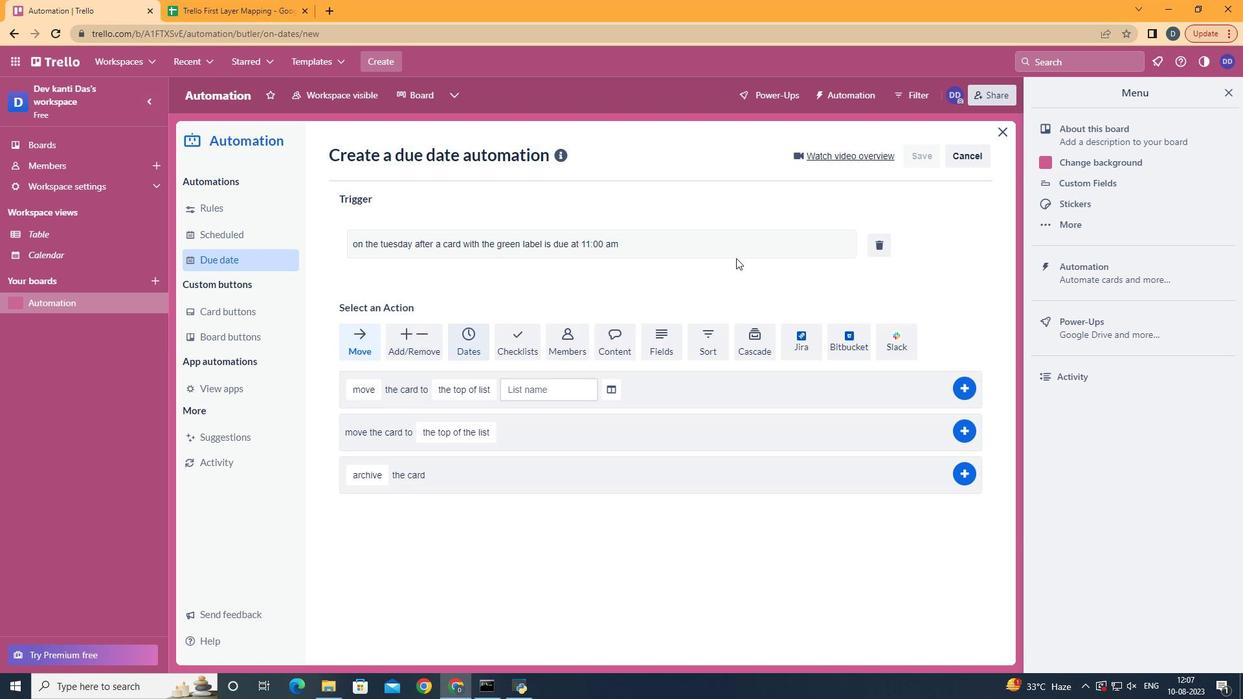 
